 Task: Look for products in the category "Homeopathic Care" from Historical Remedies only.
Action: Mouse moved to (325, 147)
Screenshot: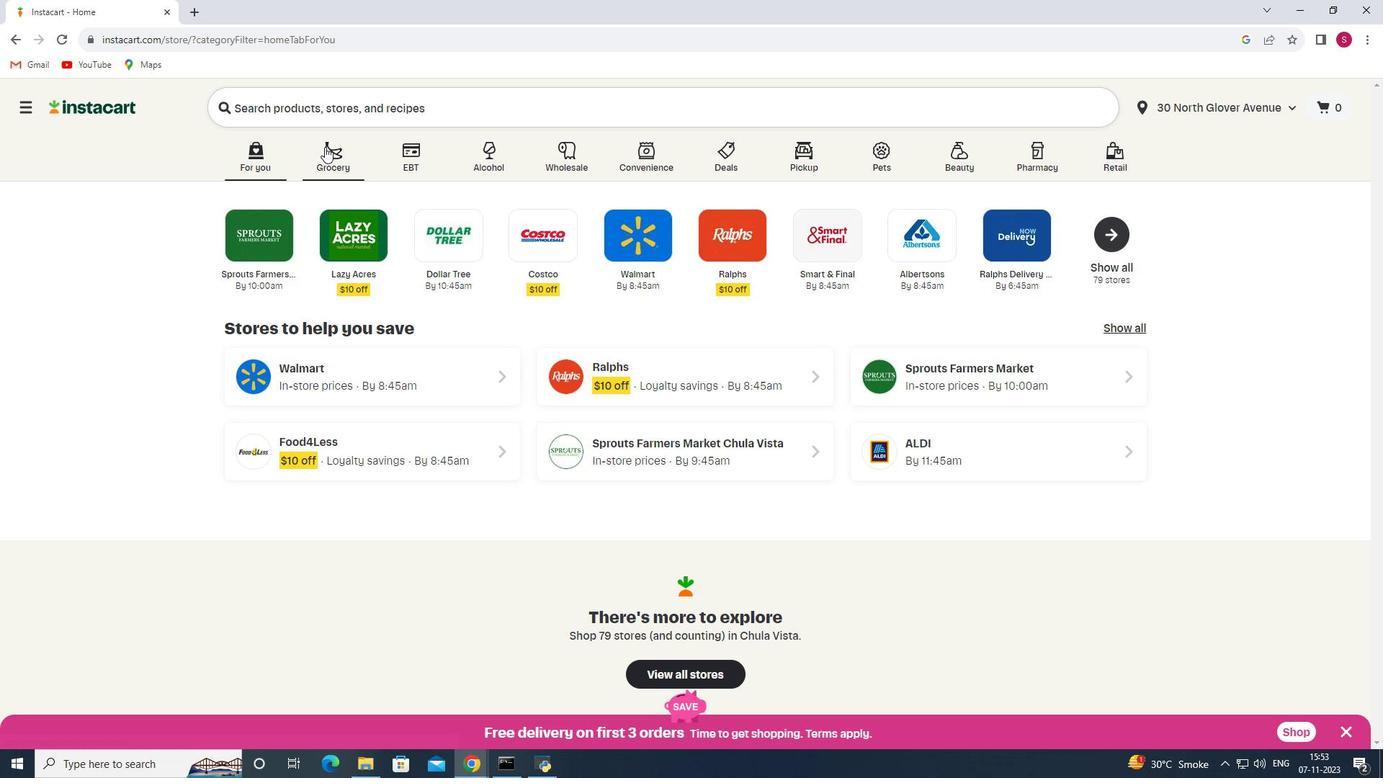 
Action: Mouse pressed left at (325, 147)
Screenshot: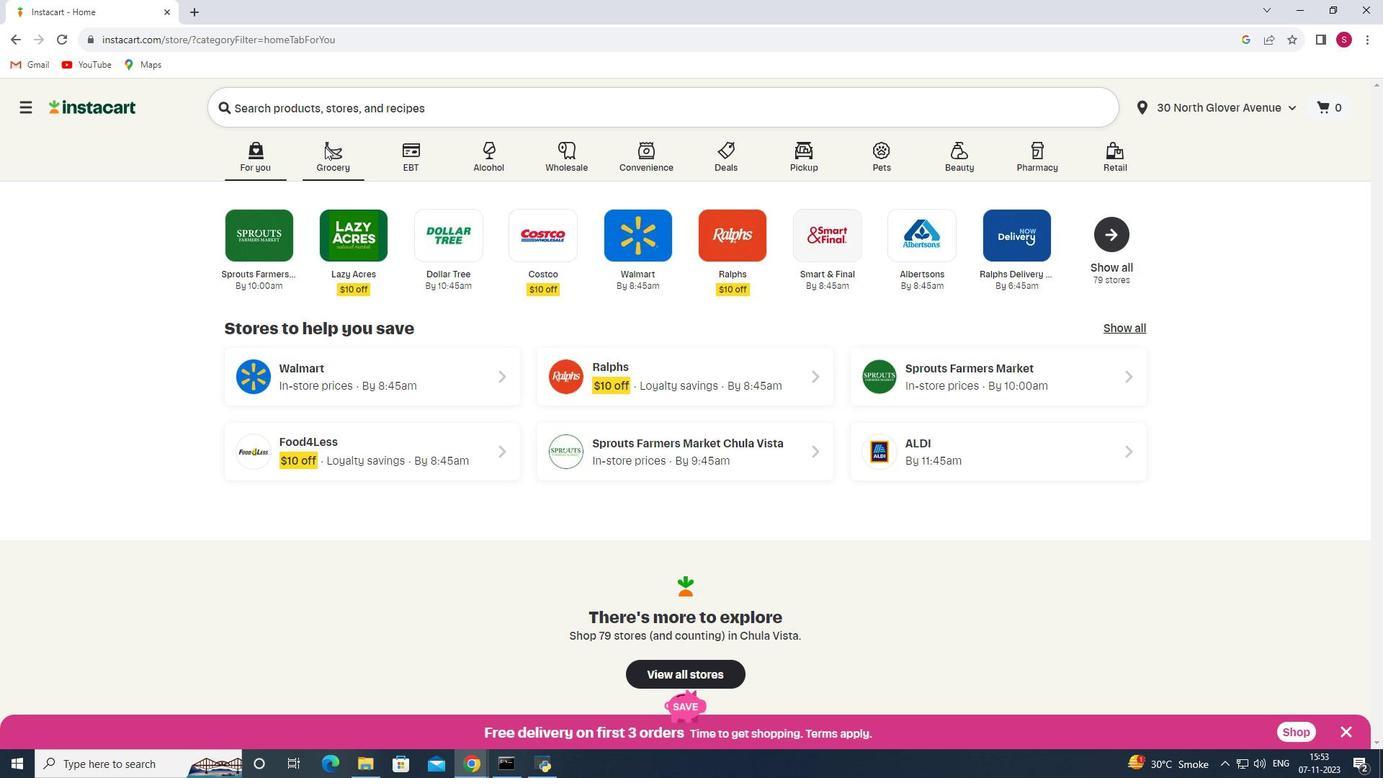 
Action: Mouse moved to (335, 409)
Screenshot: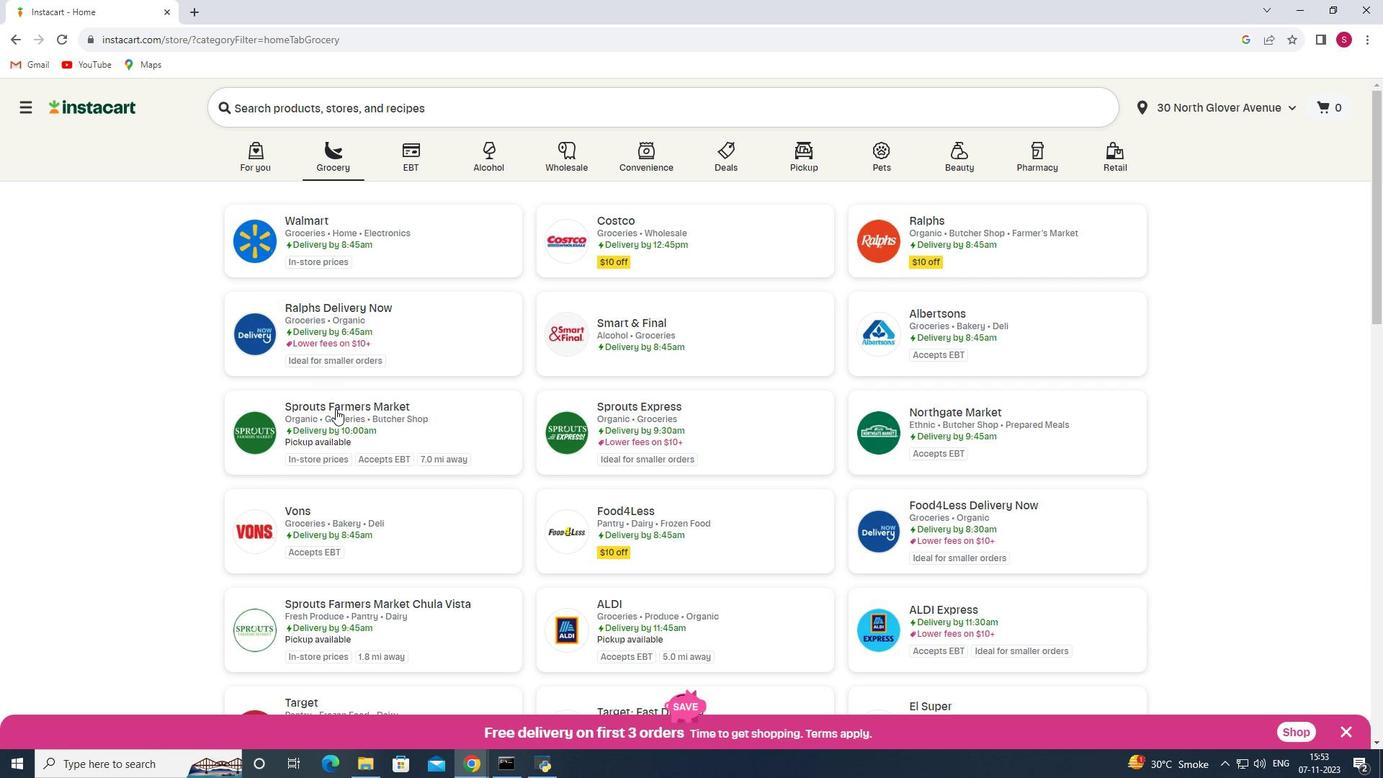 
Action: Mouse pressed left at (335, 409)
Screenshot: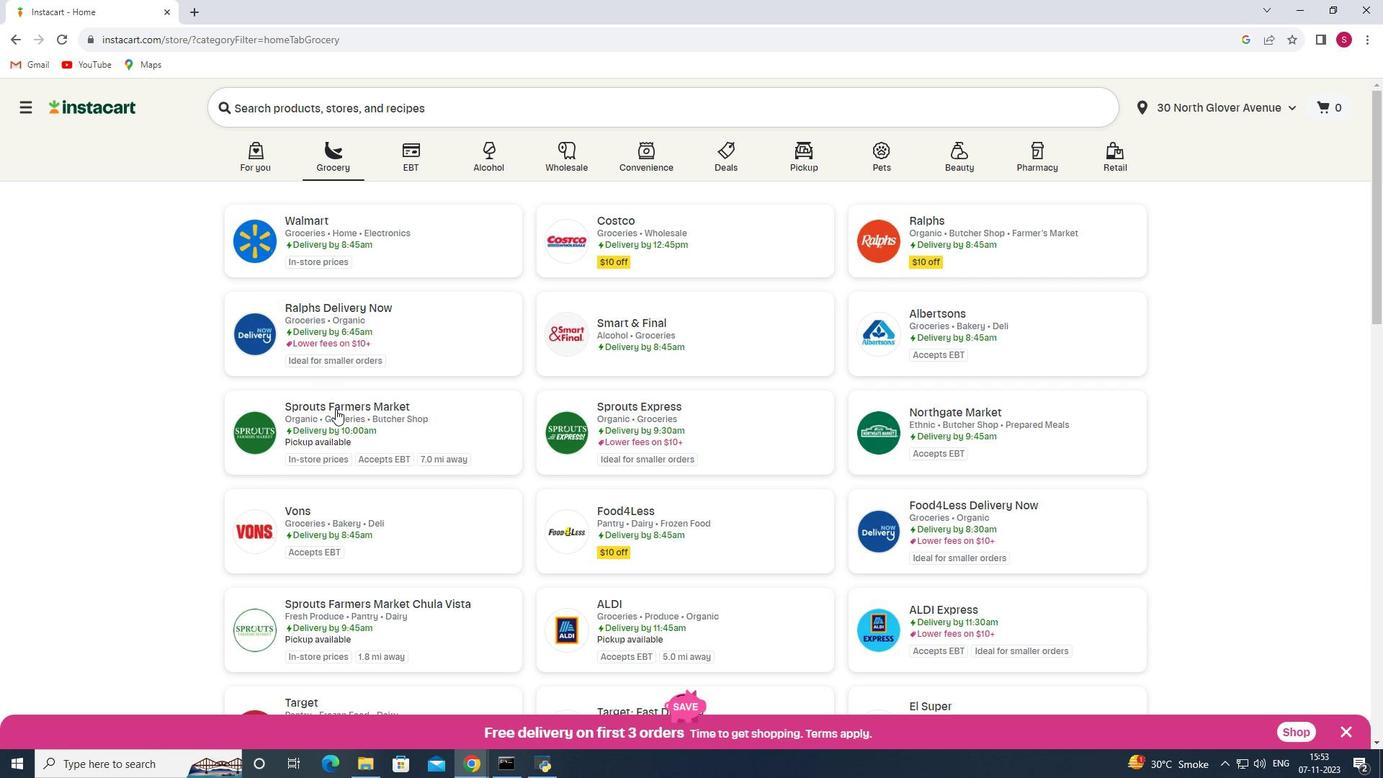 
Action: Mouse moved to (143, 424)
Screenshot: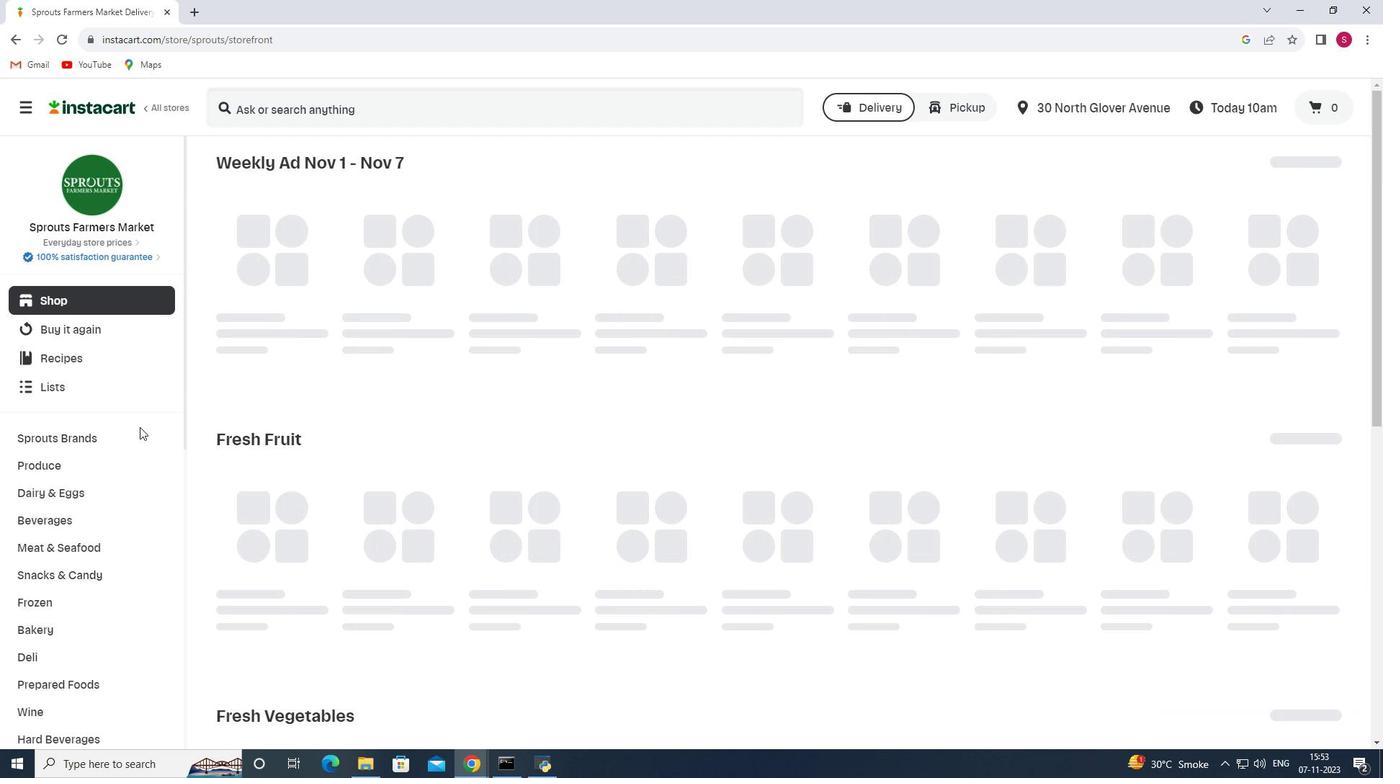 
Action: Mouse scrolled (143, 423) with delta (0, 0)
Screenshot: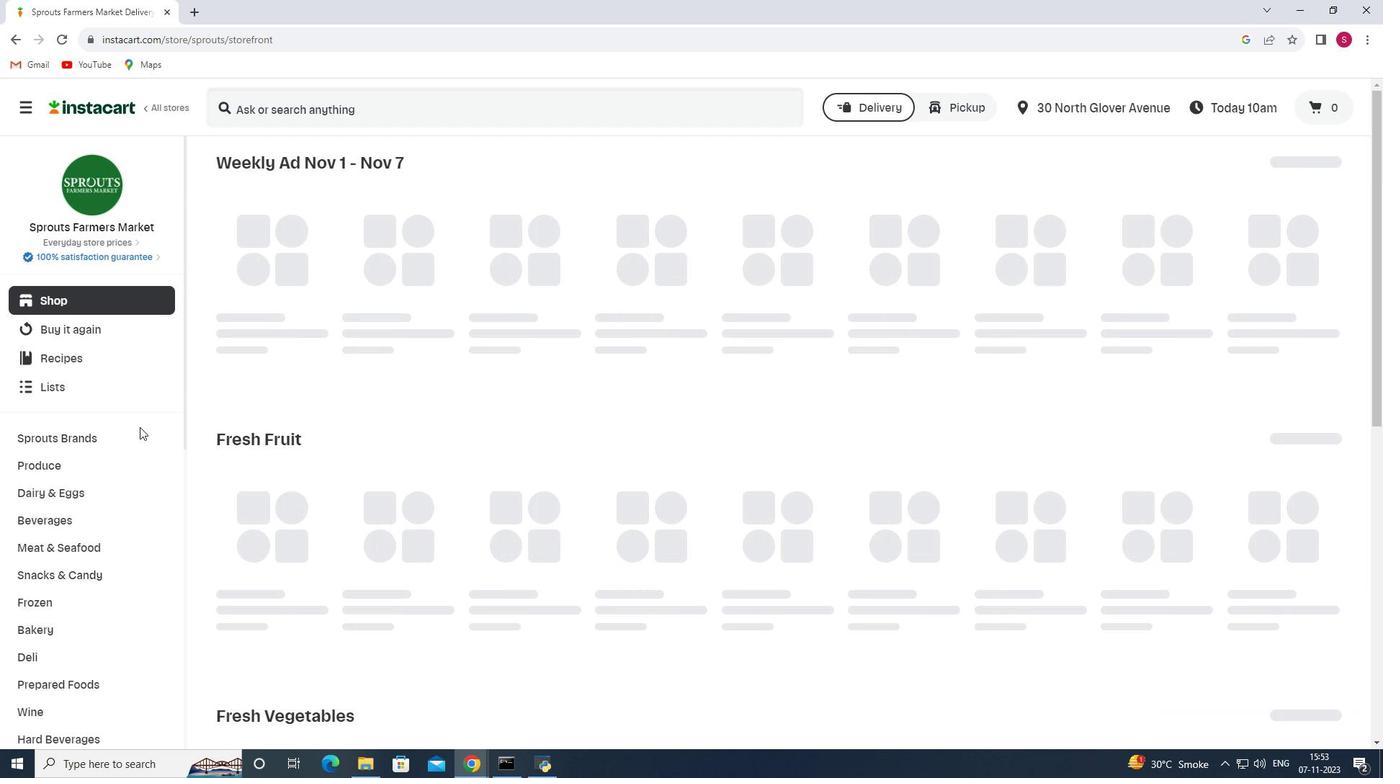 
Action: Mouse moved to (140, 427)
Screenshot: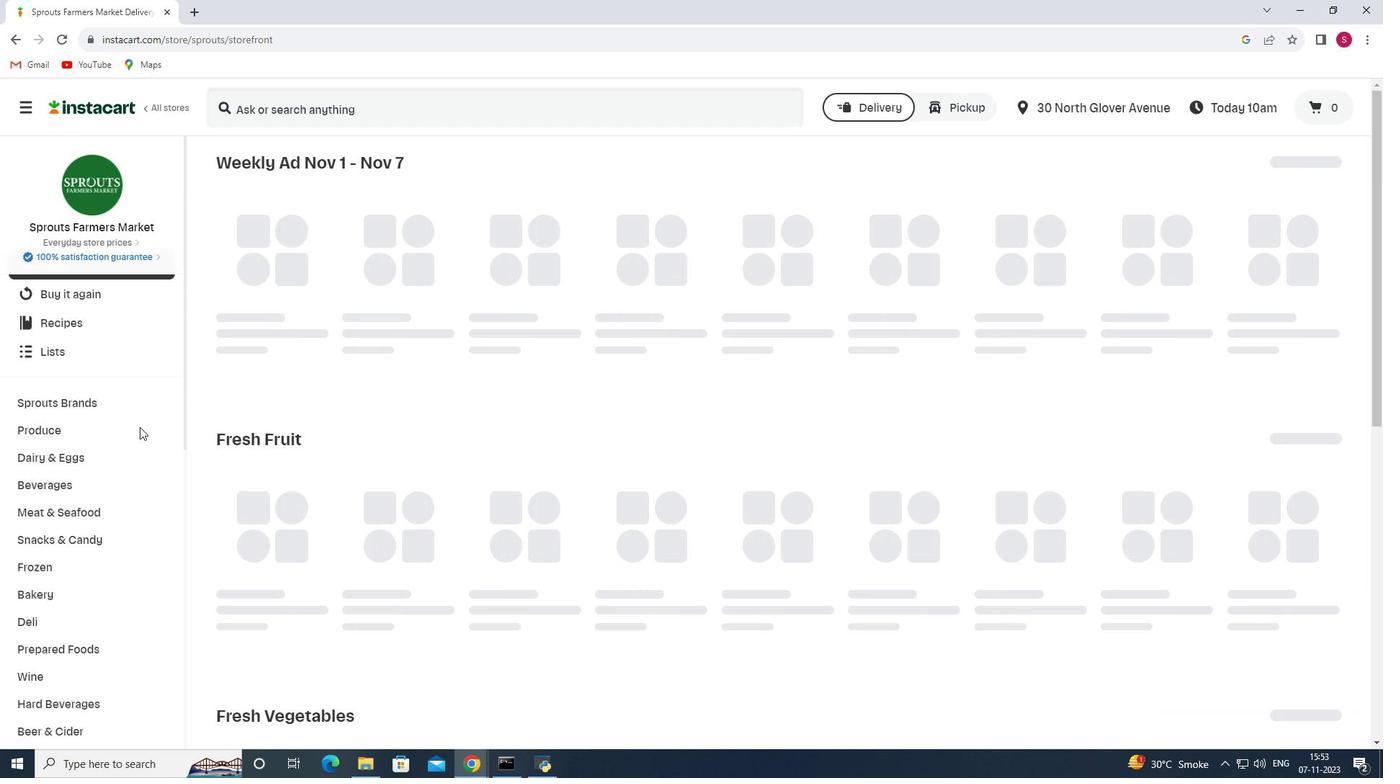 
Action: Mouse scrolled (140, 426) with delta (0, 0)
Screenshot: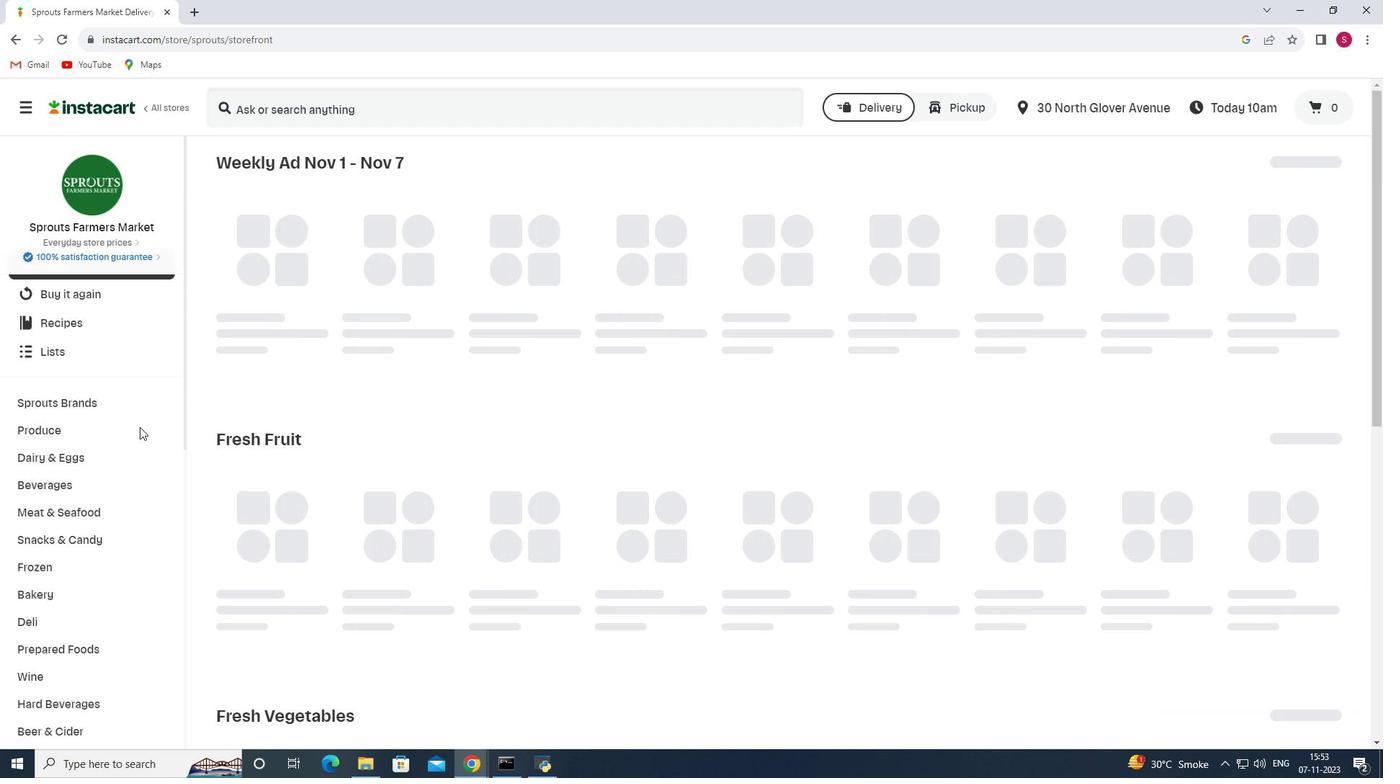 
Action: Mouse moved to (139, 427)
Screenshot: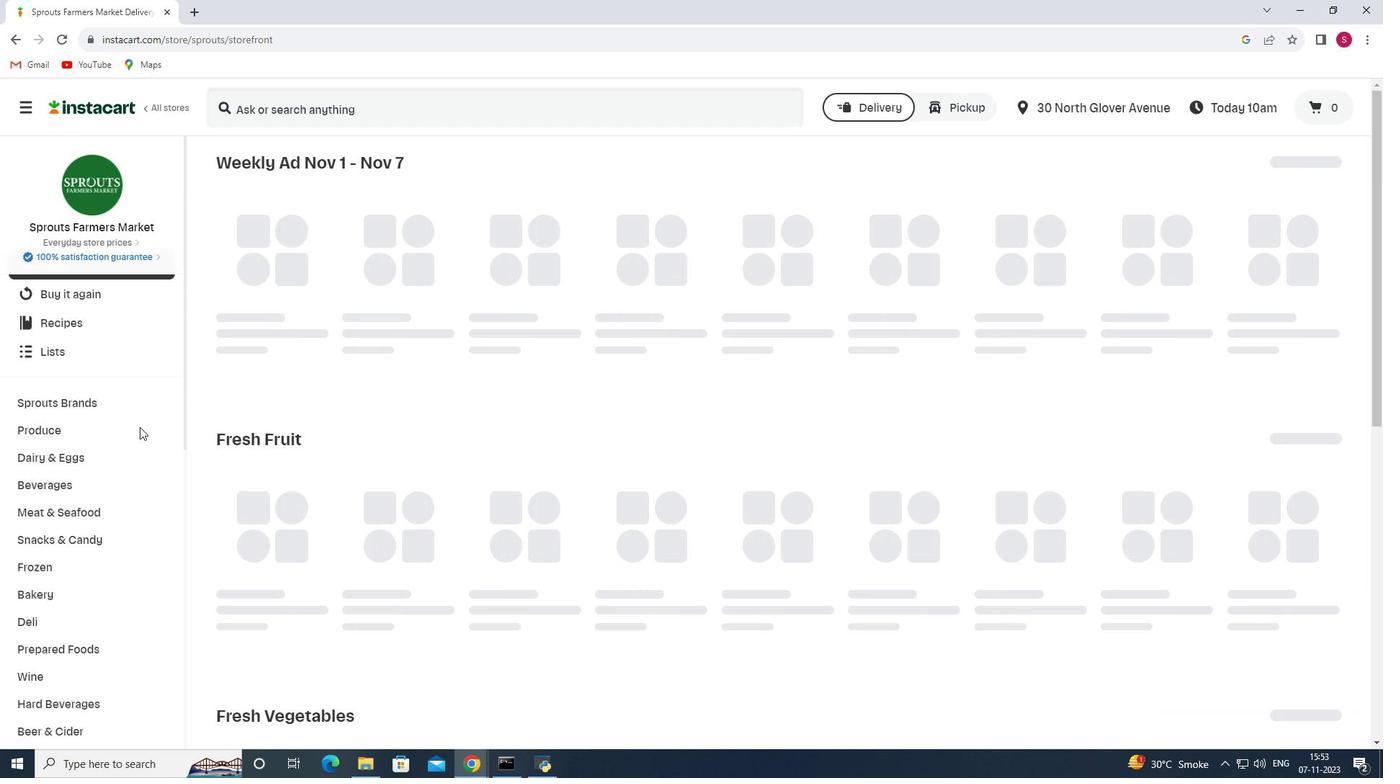 
Action: Mouse scrolled (139, 426) with delta (0, 0)
Screenshot: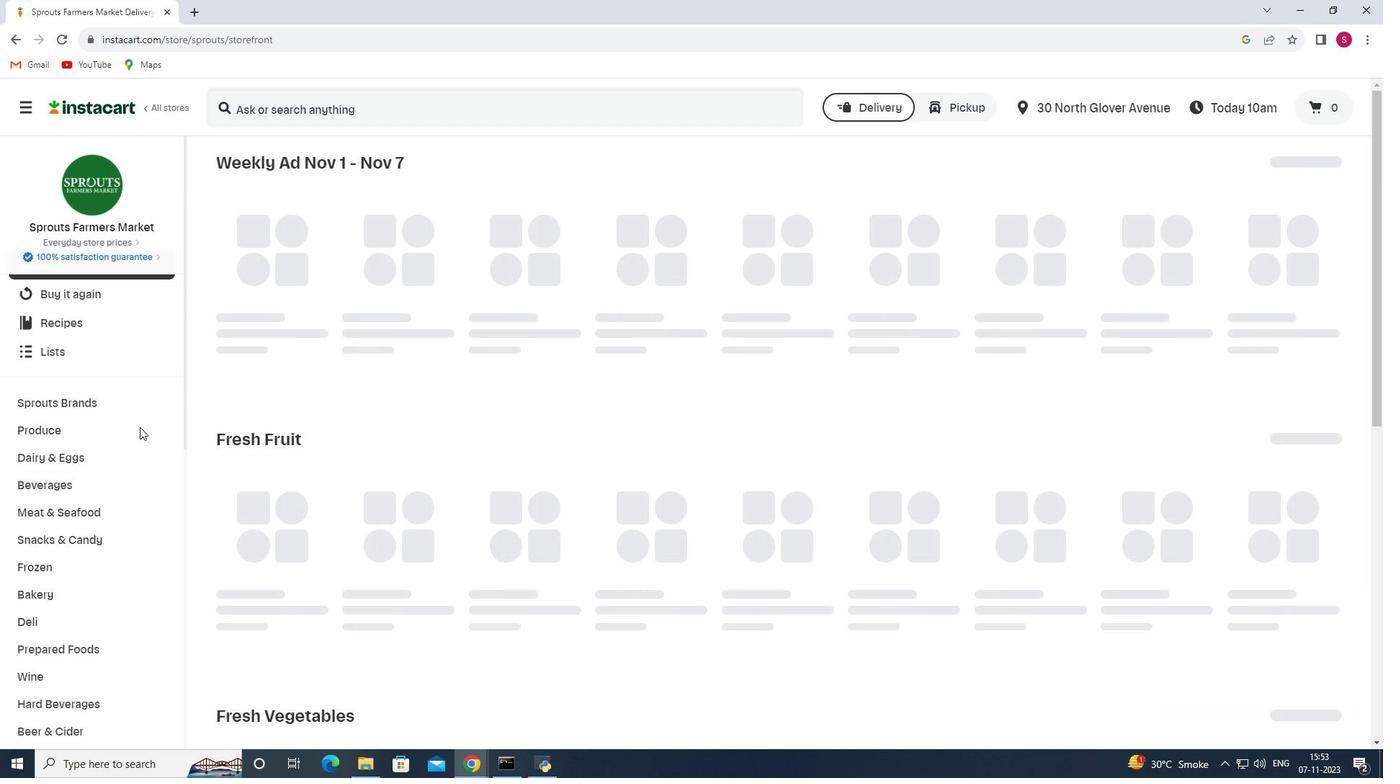 
Action: Mouse moved to (139, 425)
Screenshot: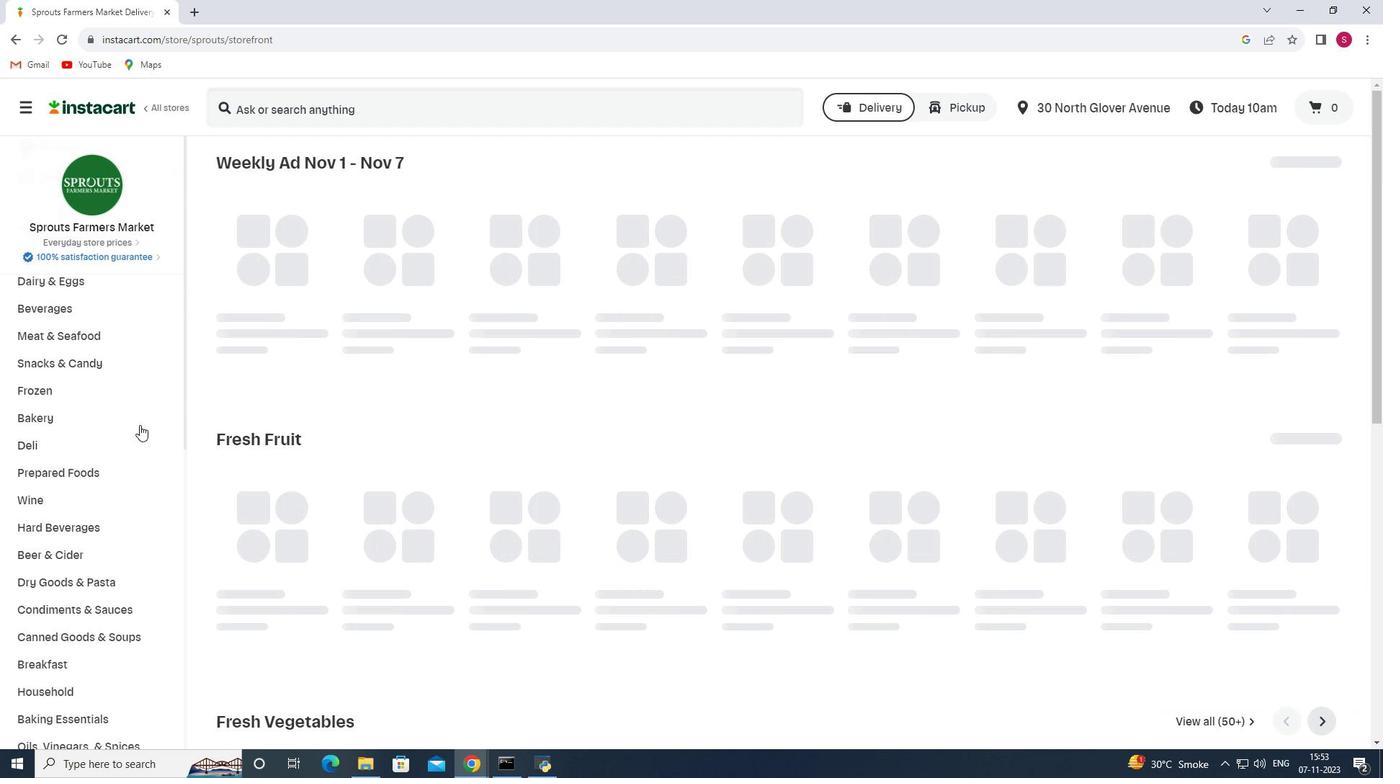 
Action: Mouse scrolled (139, 424) with delta (0, 0)
Screenshot: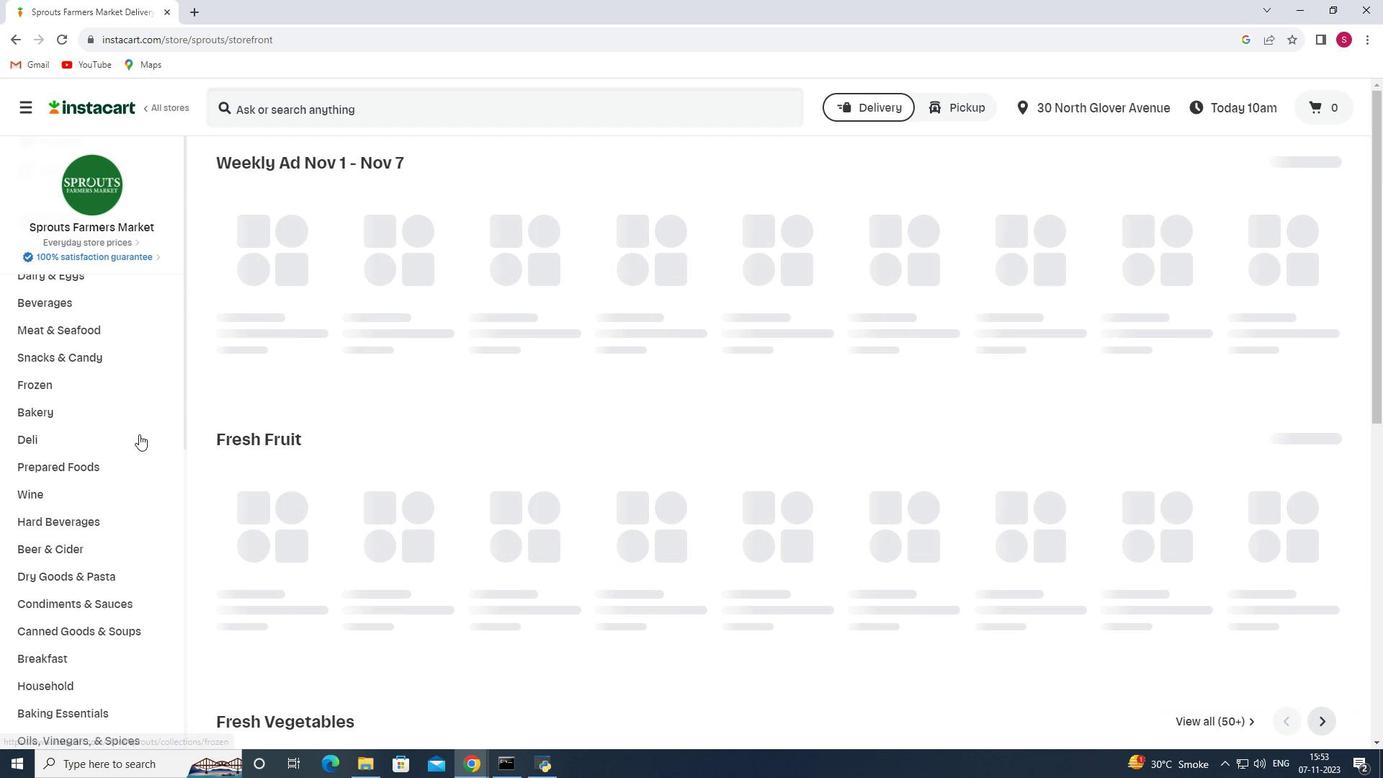 
Action: Mouse moved to (139, 426)
Screenshot: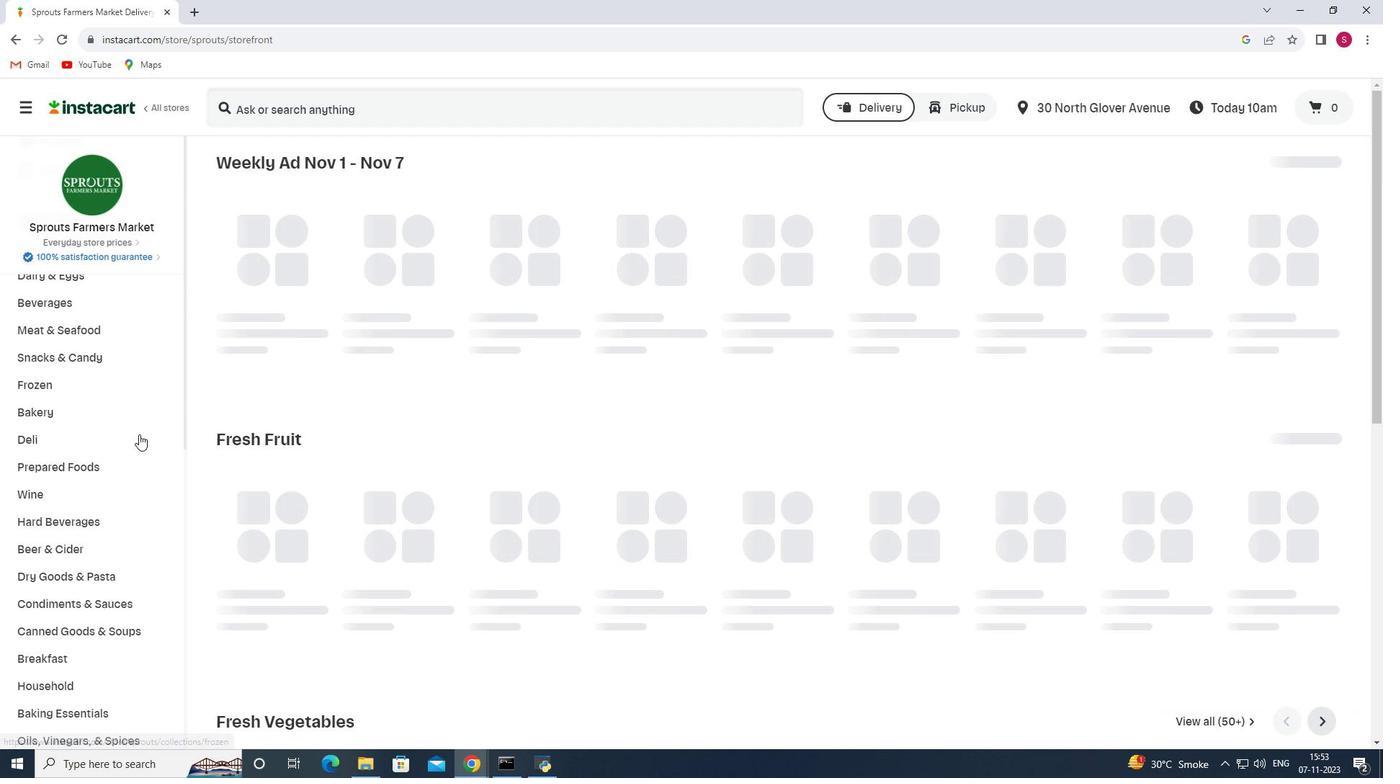 
Action: Mouse scrolled (139, 425) with delta (0, 0)
Screenshot: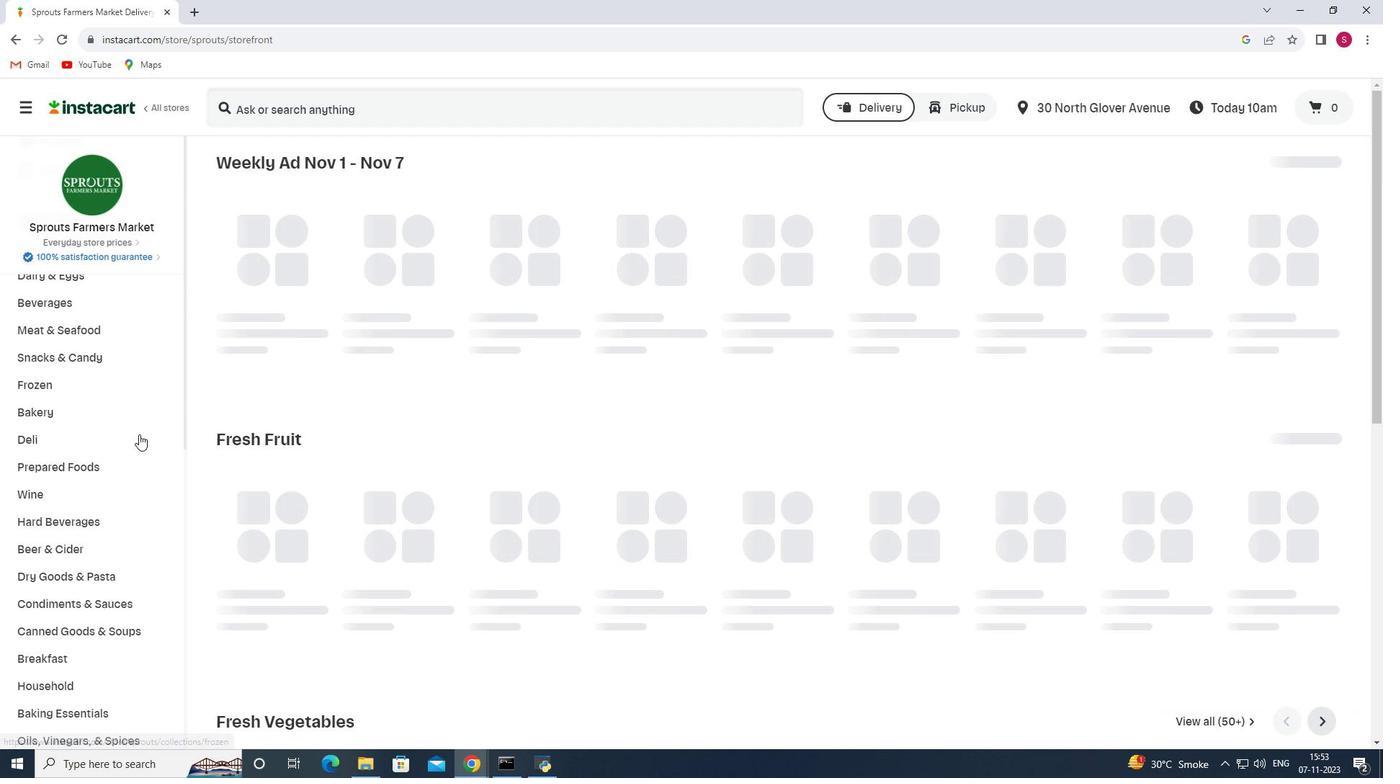 
Action: Mouse moved to (138, 435)
Screenshot: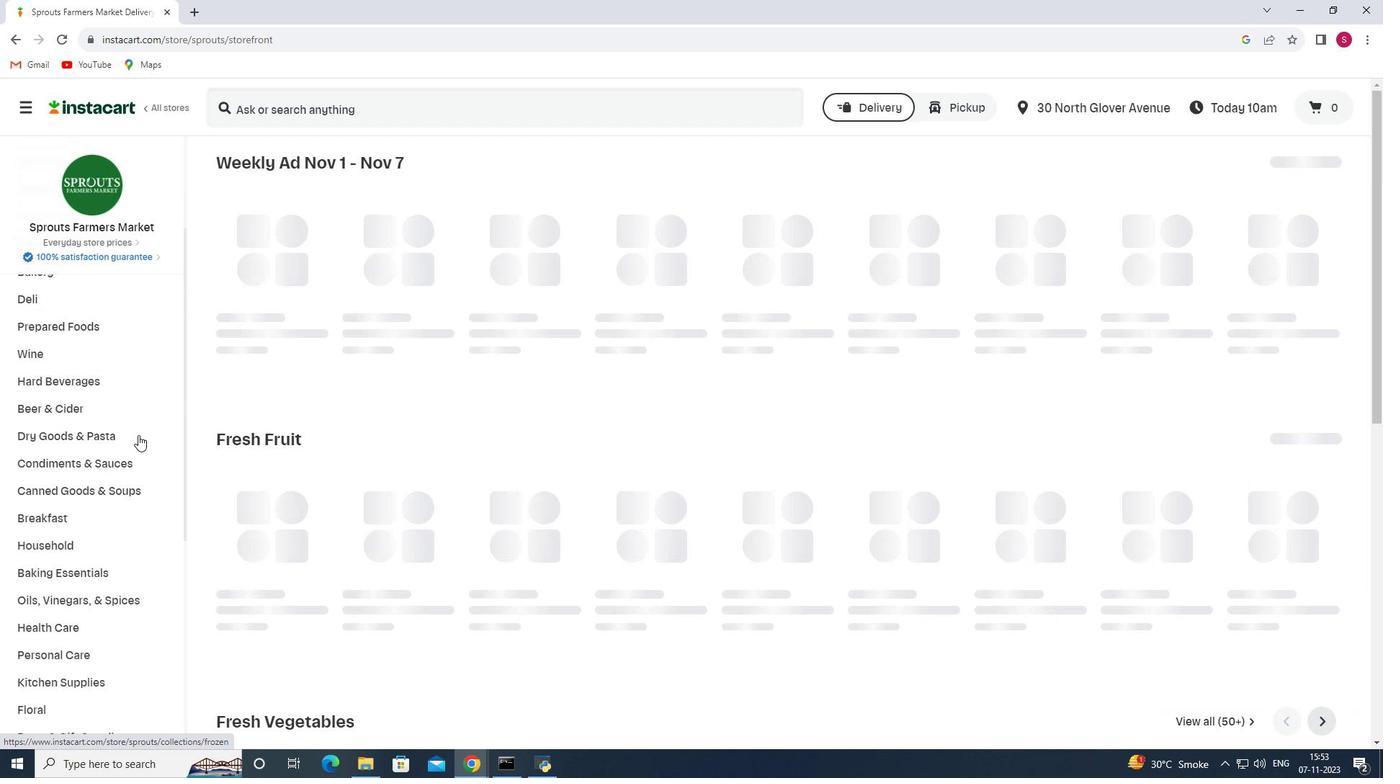
Action: Mouse scrolled (138, 434) with delta (0, 0)
Screenshot: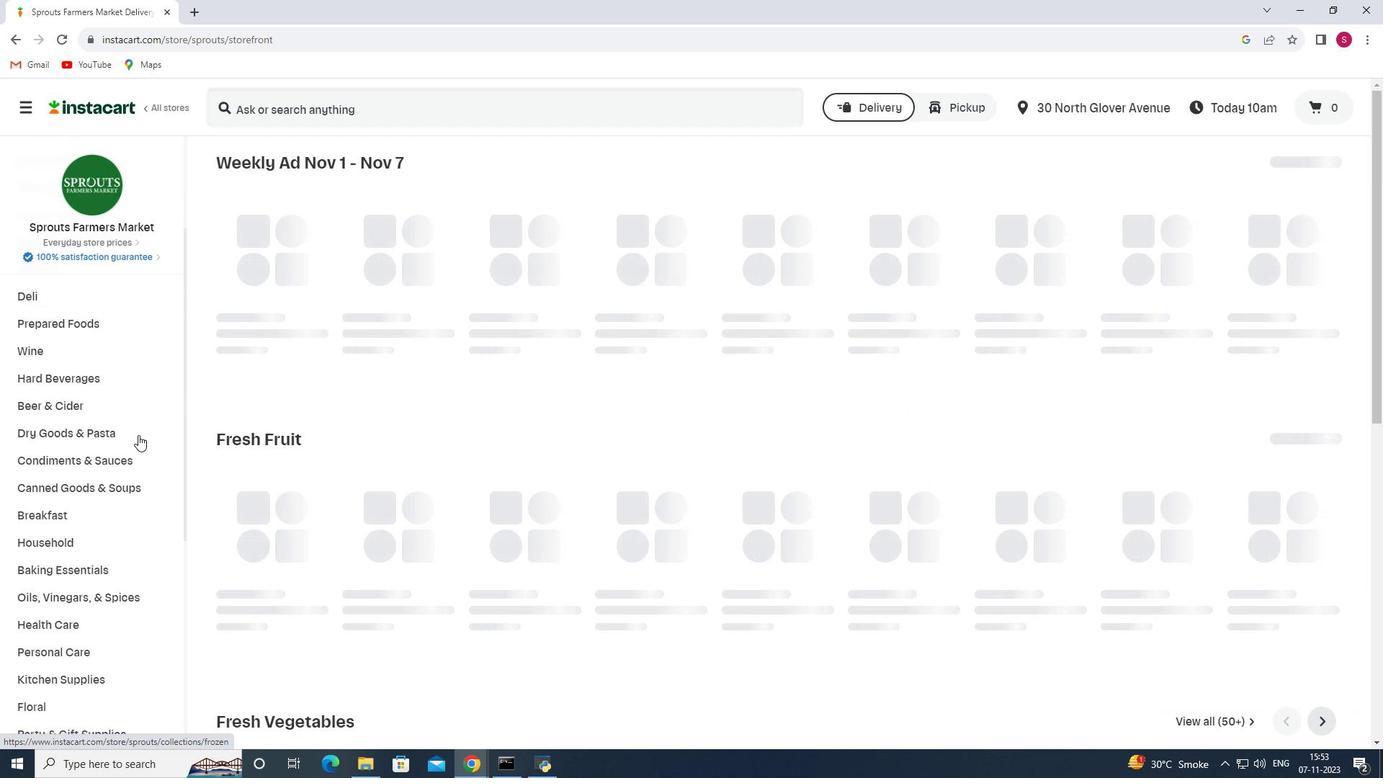 
Action: Mouse scrolled (138, 434) with delta (0, 0)
Screenshot: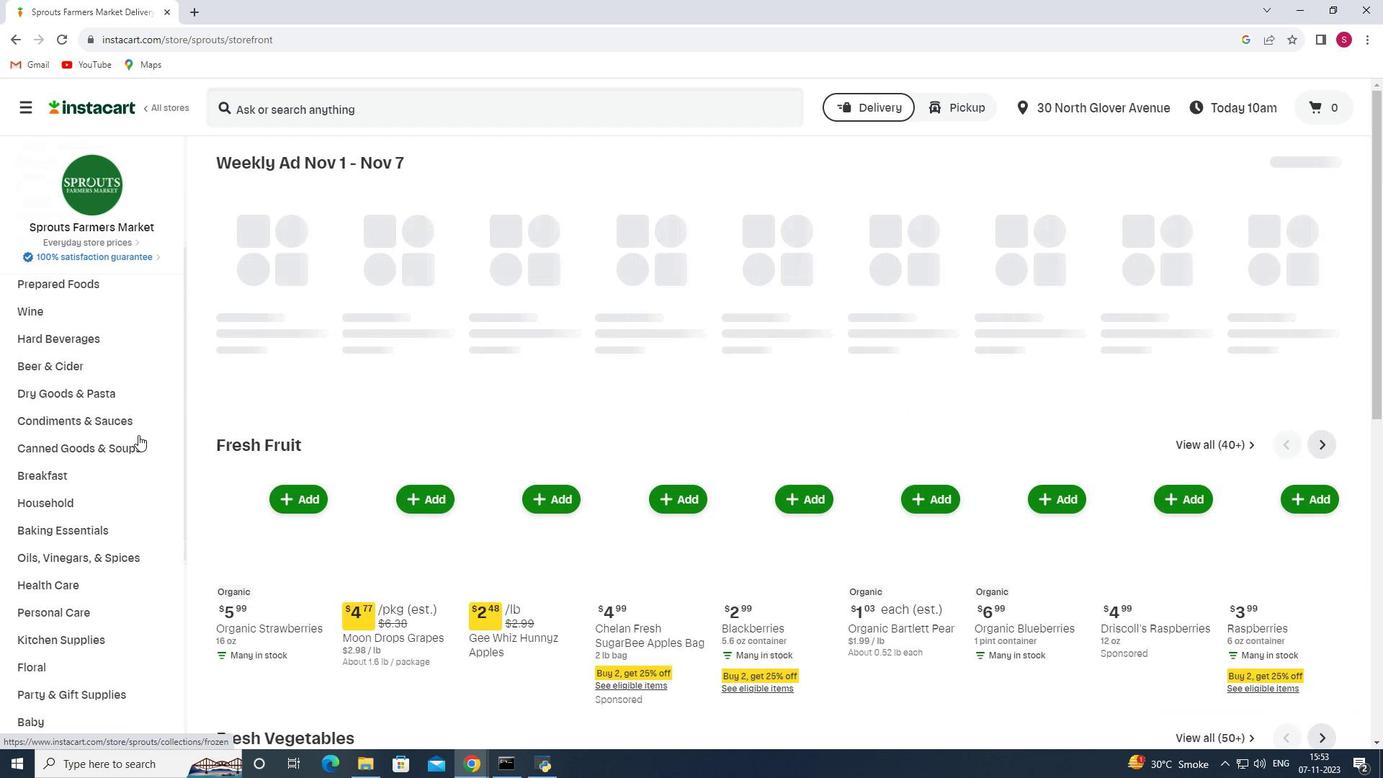 
Action: Mouse moved to (100, 470)
Screenshot: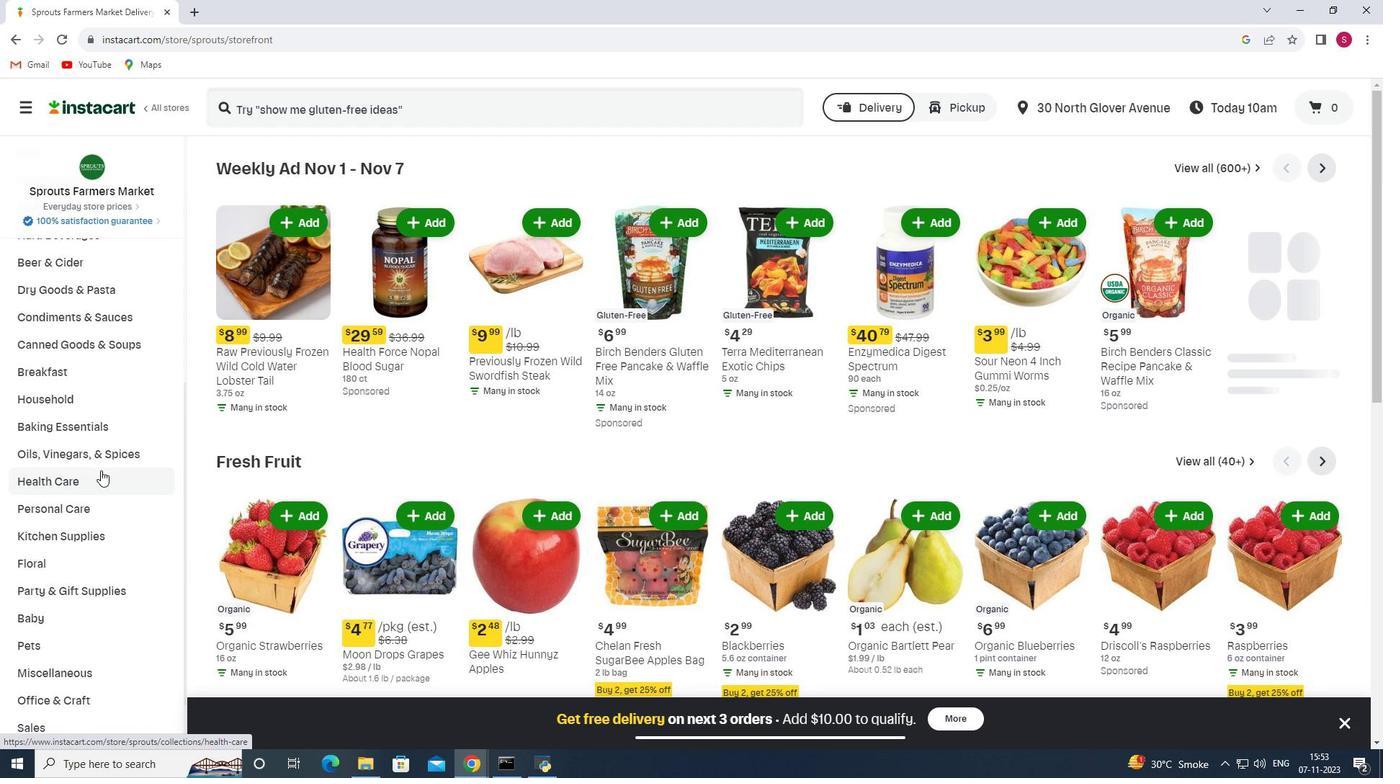 
Action: Mouse pressed left at (100, 470)
Screenshot: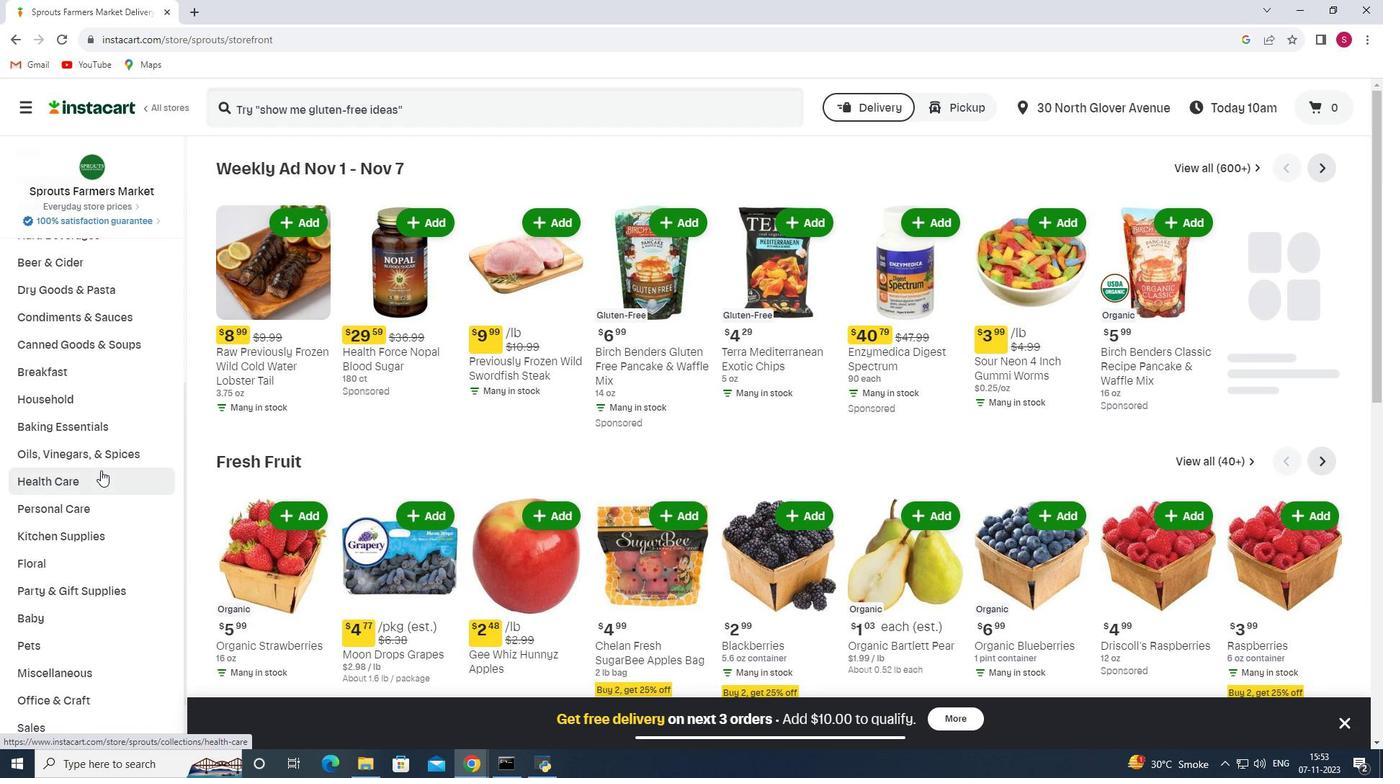 
Action: Mouse moved to (525, 206)
Screenshot: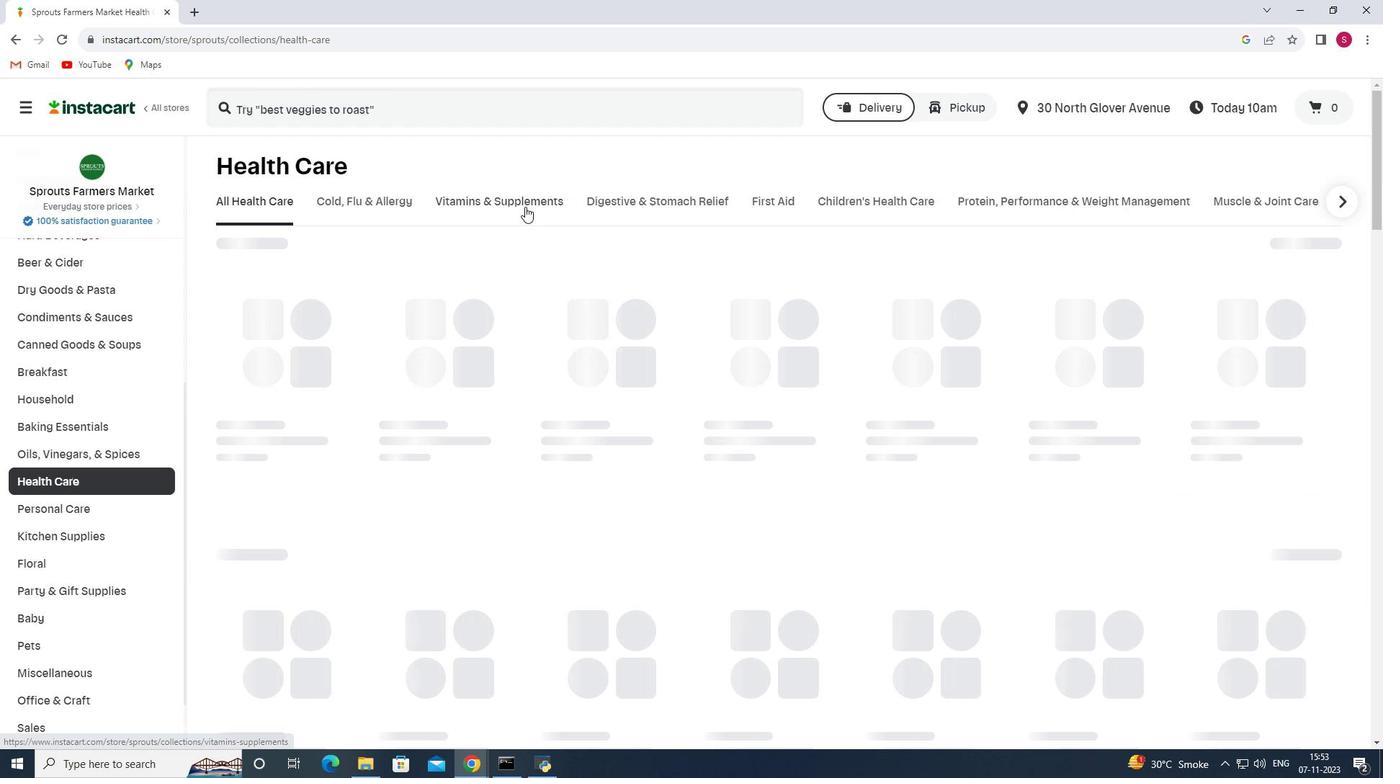 
Action: Mouse pressed left at (525, 206)
Screenshot: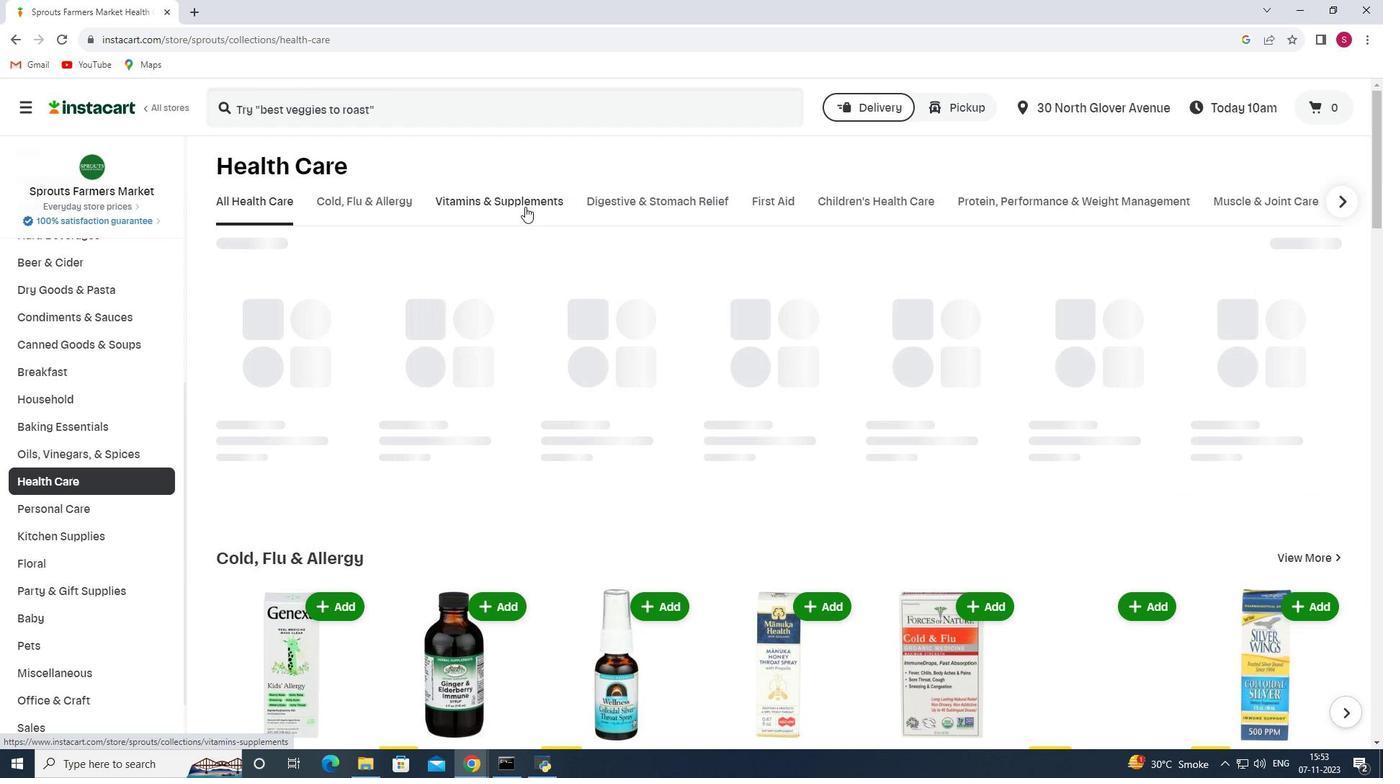 
Action: Mouse moved to (1145, 255)
Screenshot: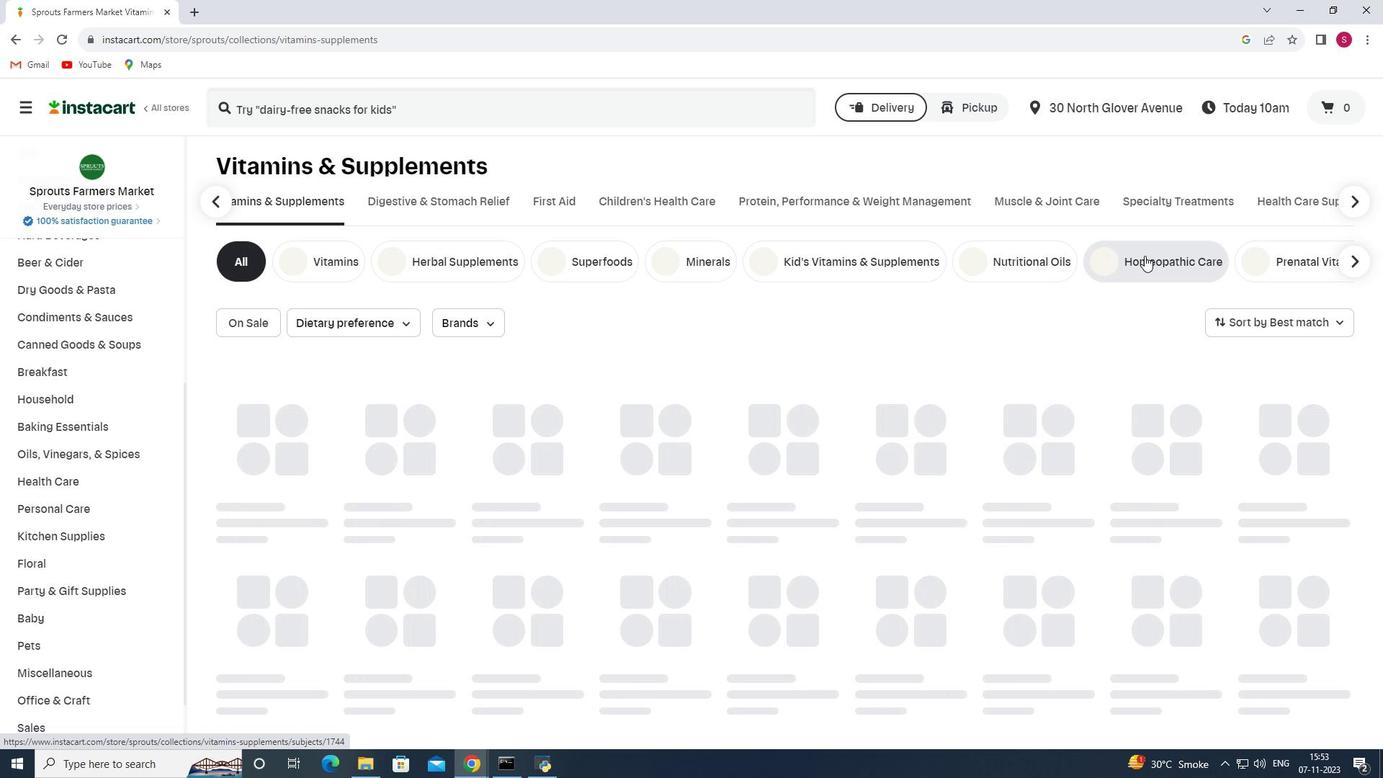 
Action: Mouse pressed left at (1145, 255)
Screenshot: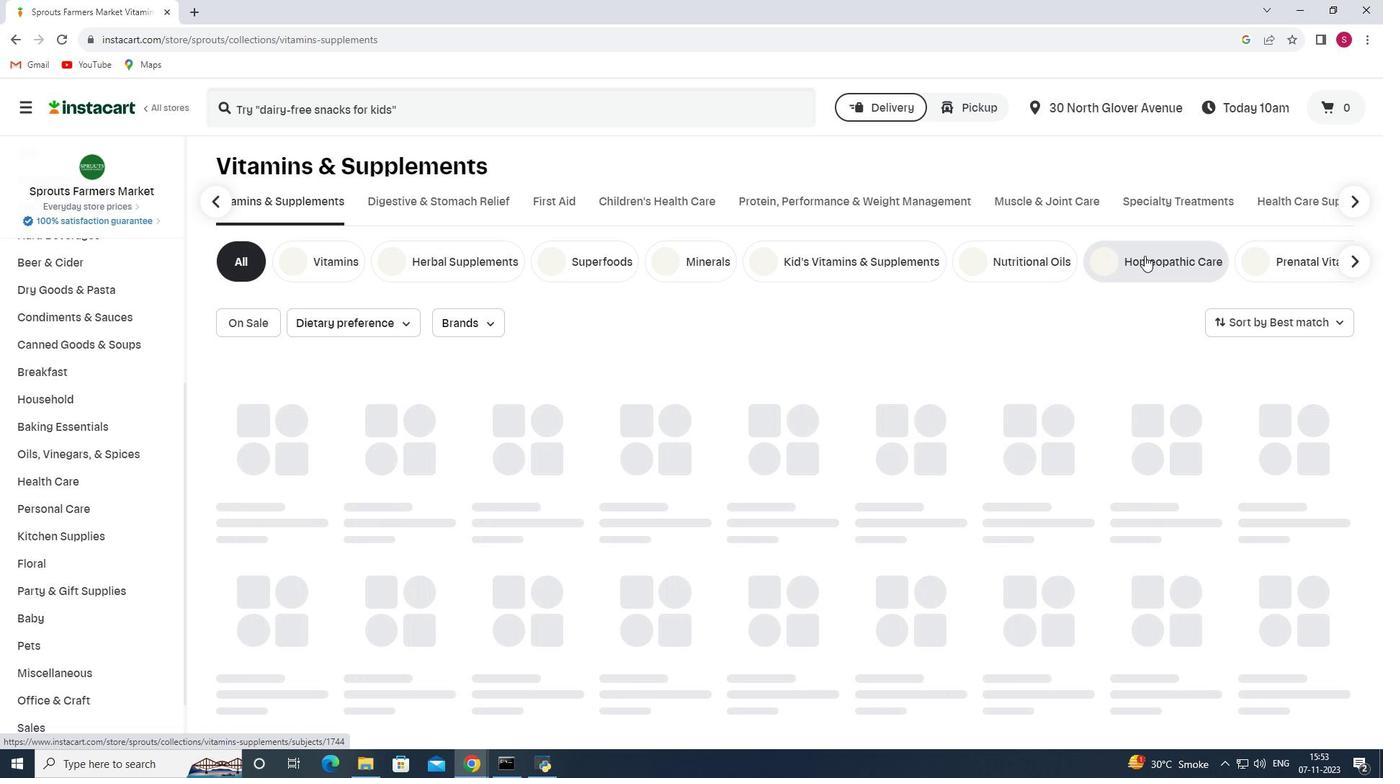 
Action: Mouse moved to (353, 332)
Screenshot: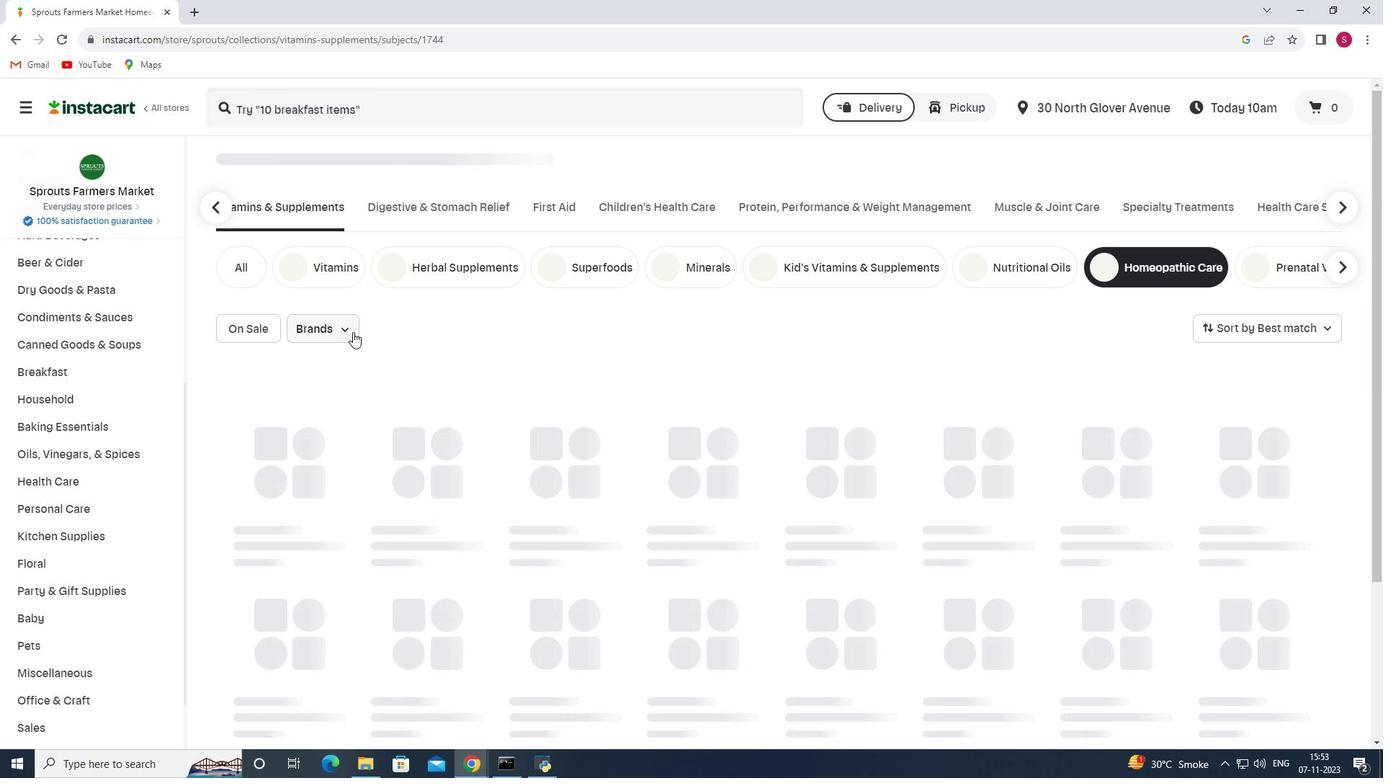 
Action: Mouse pressed left at (353, 332)
Screenshot: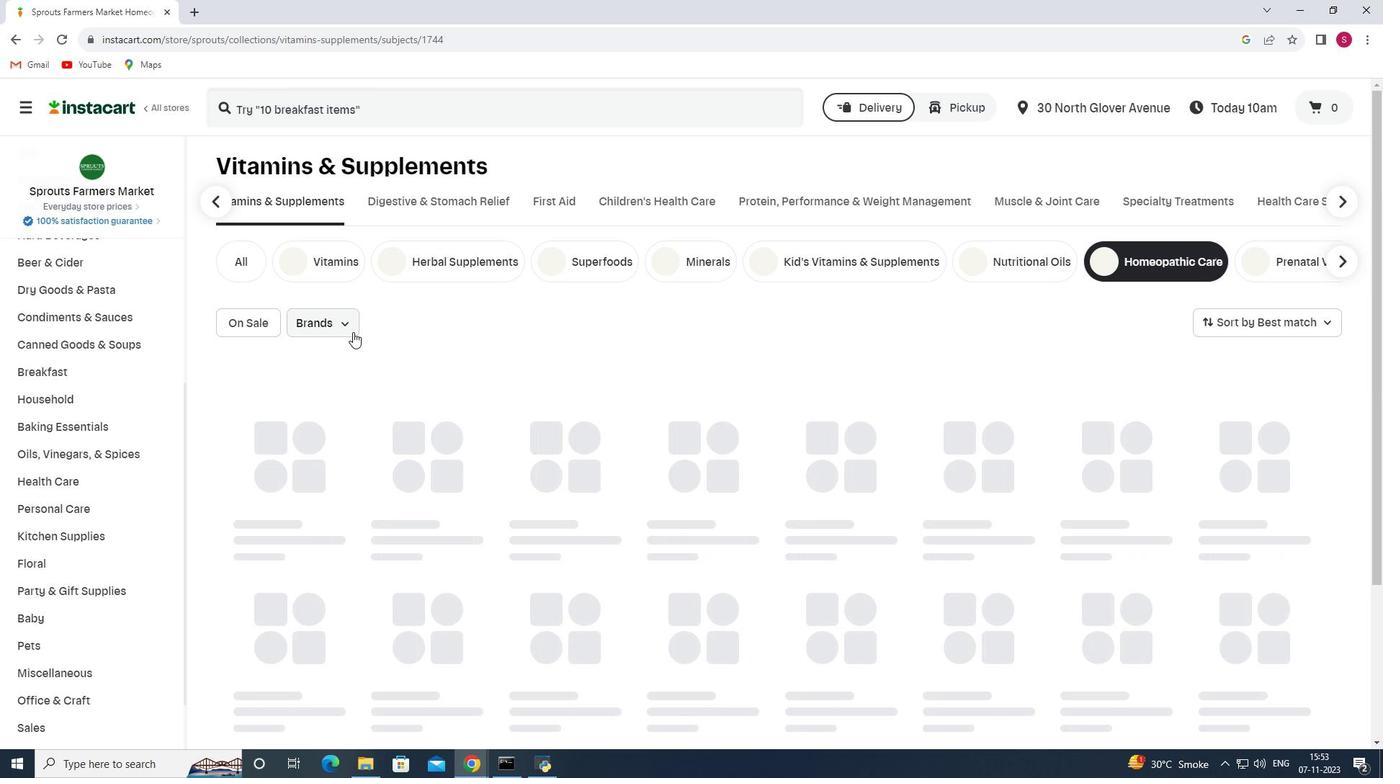
Action: Mouse moved to (376, 358)
Screenshot: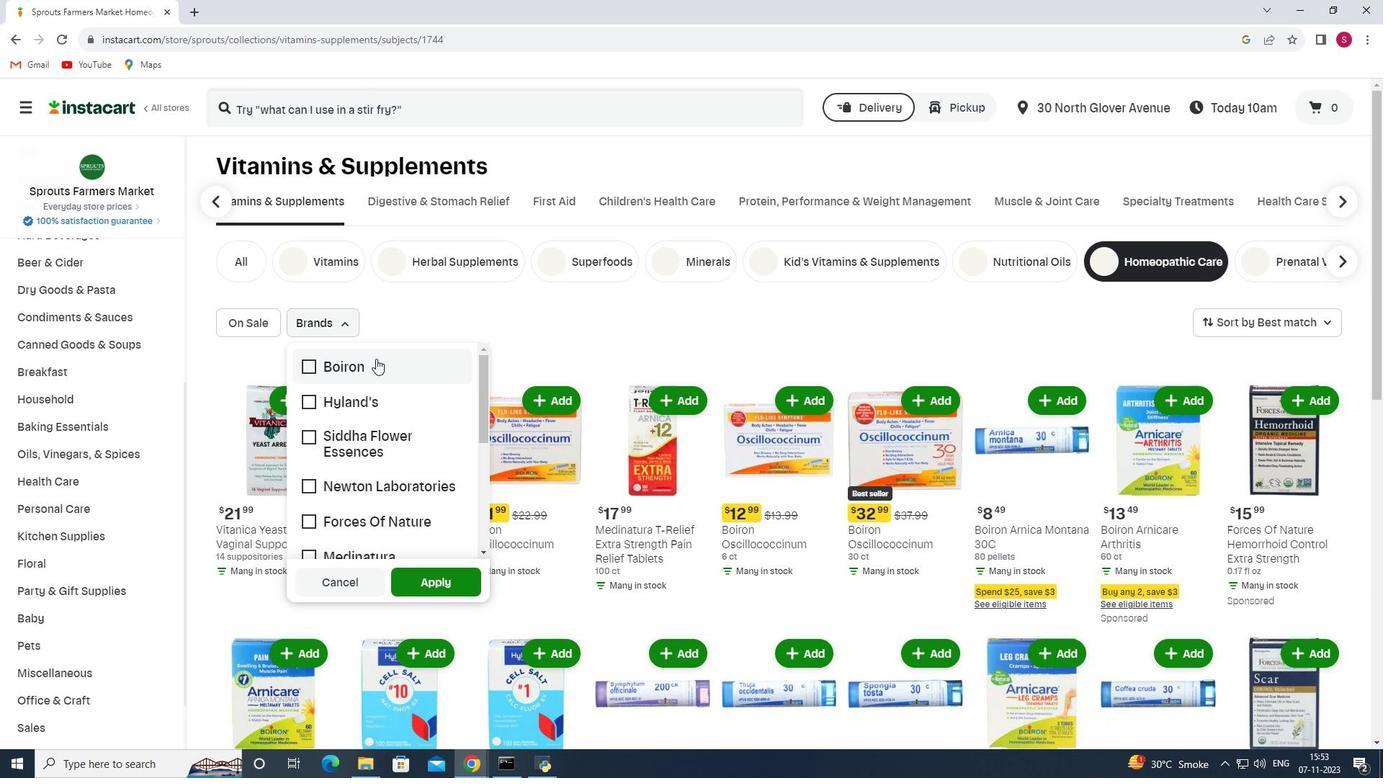 
Action: Mouse scrolled (376, 358) with delta (0, 0)
Screenshot: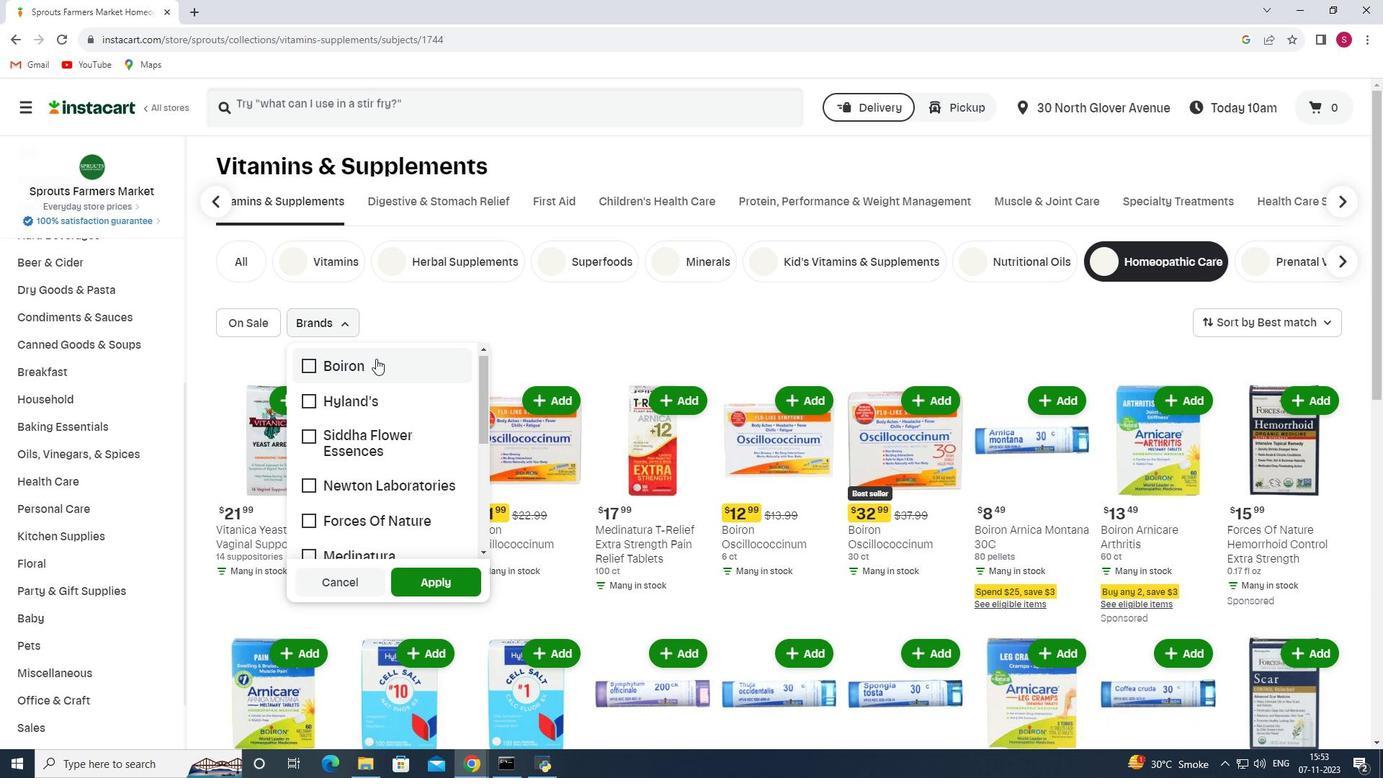 
Action: Mouse scrolled (376, 358) with delta (0, 0)
Screenshot: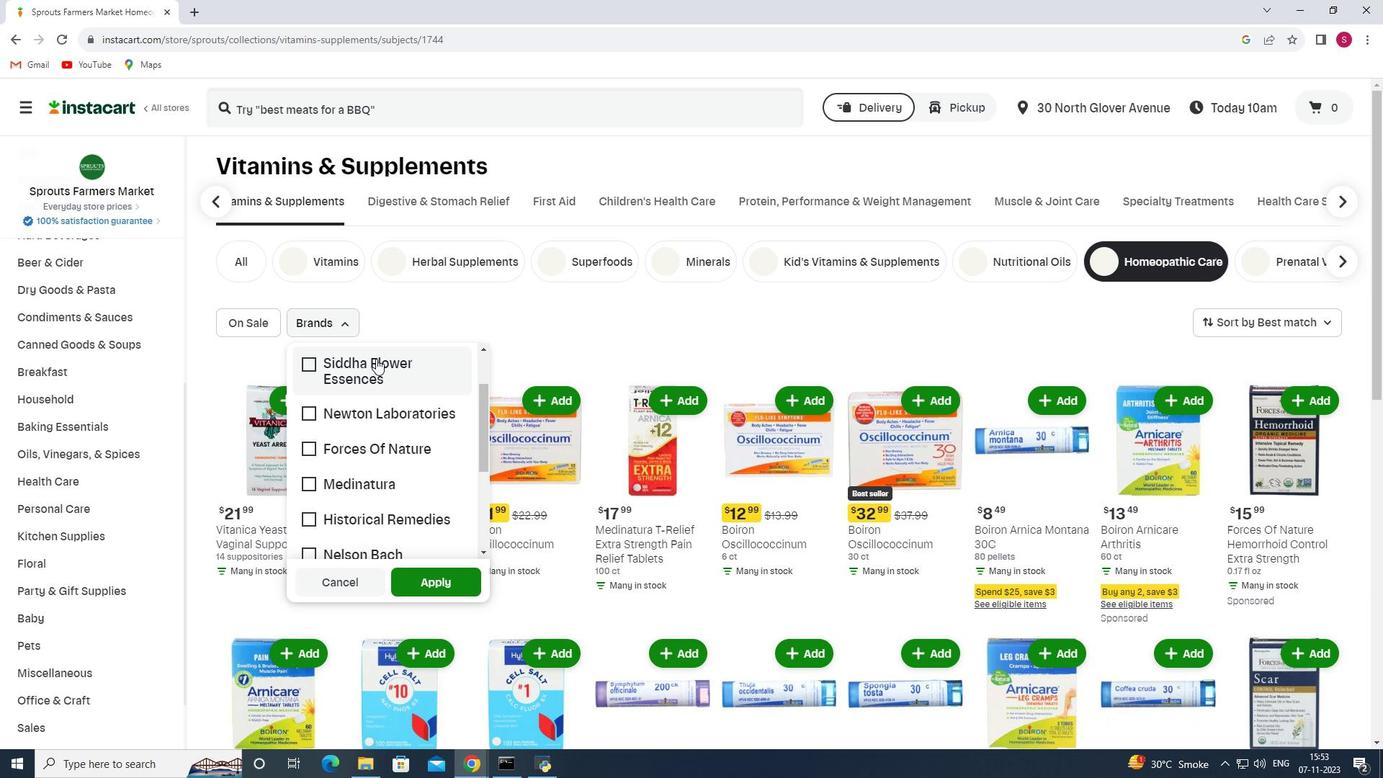 
Action: Mouse moved to (315, 440)
Screenshot: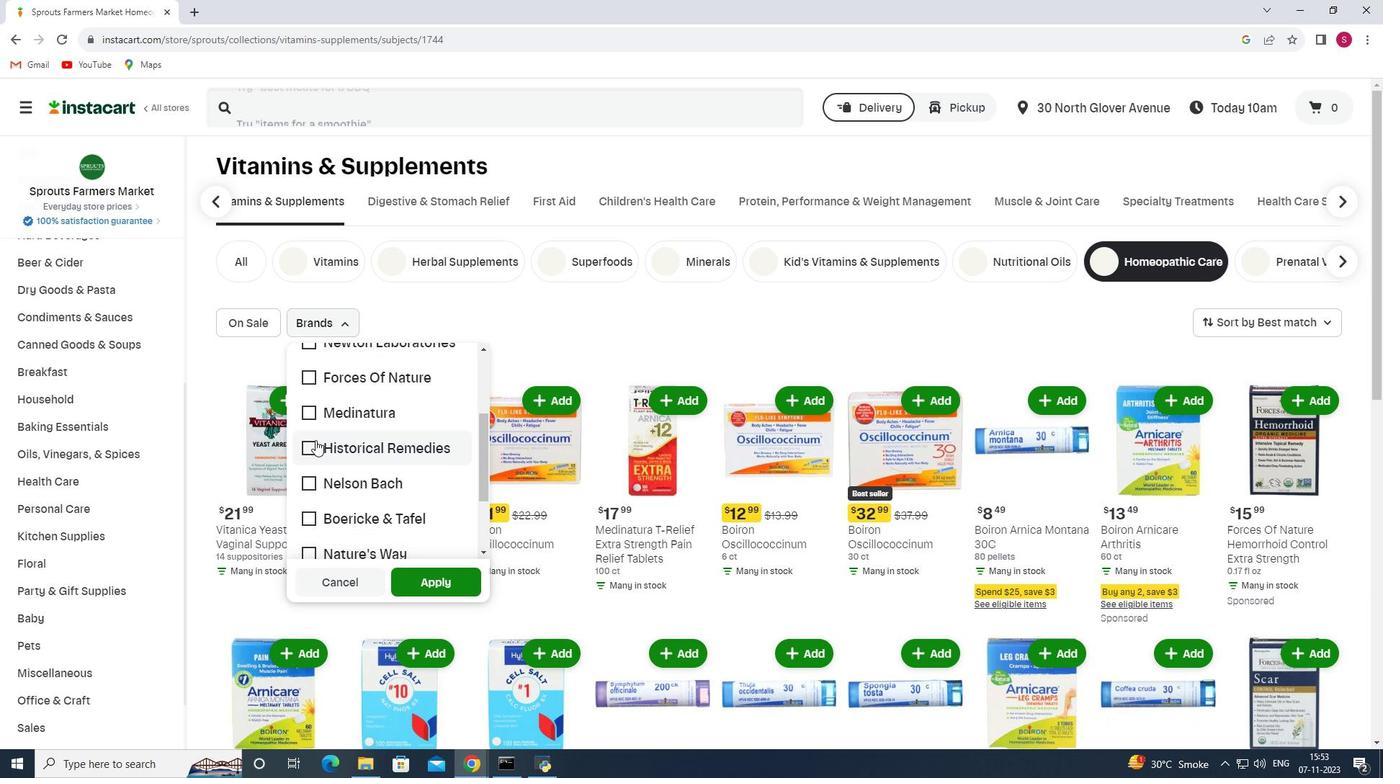 
Action: Mouse pressed left at (315, 440)
Screenshot: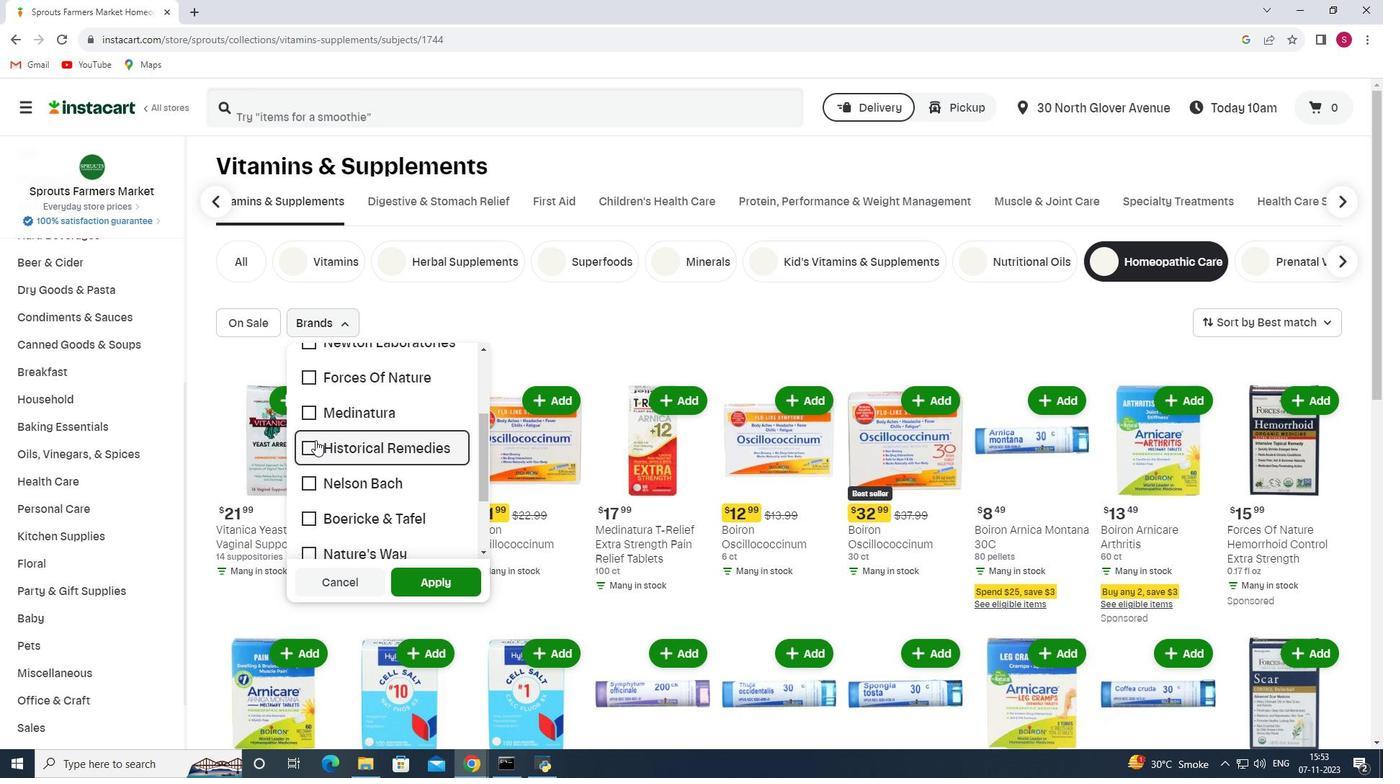 
Action: Mouse moved to (446, 581)
Screenshot: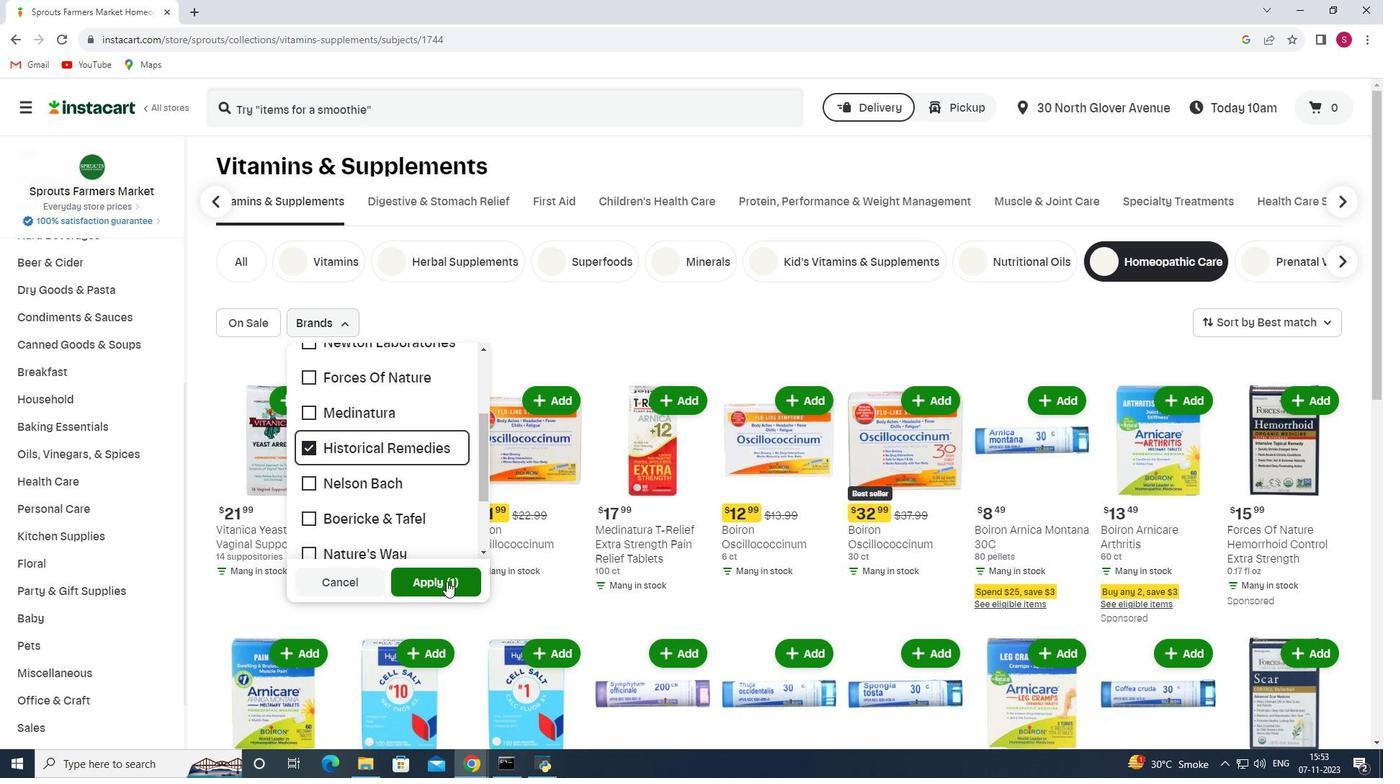 
Action: Mouse pressed left at (446, 581)
Screenshot: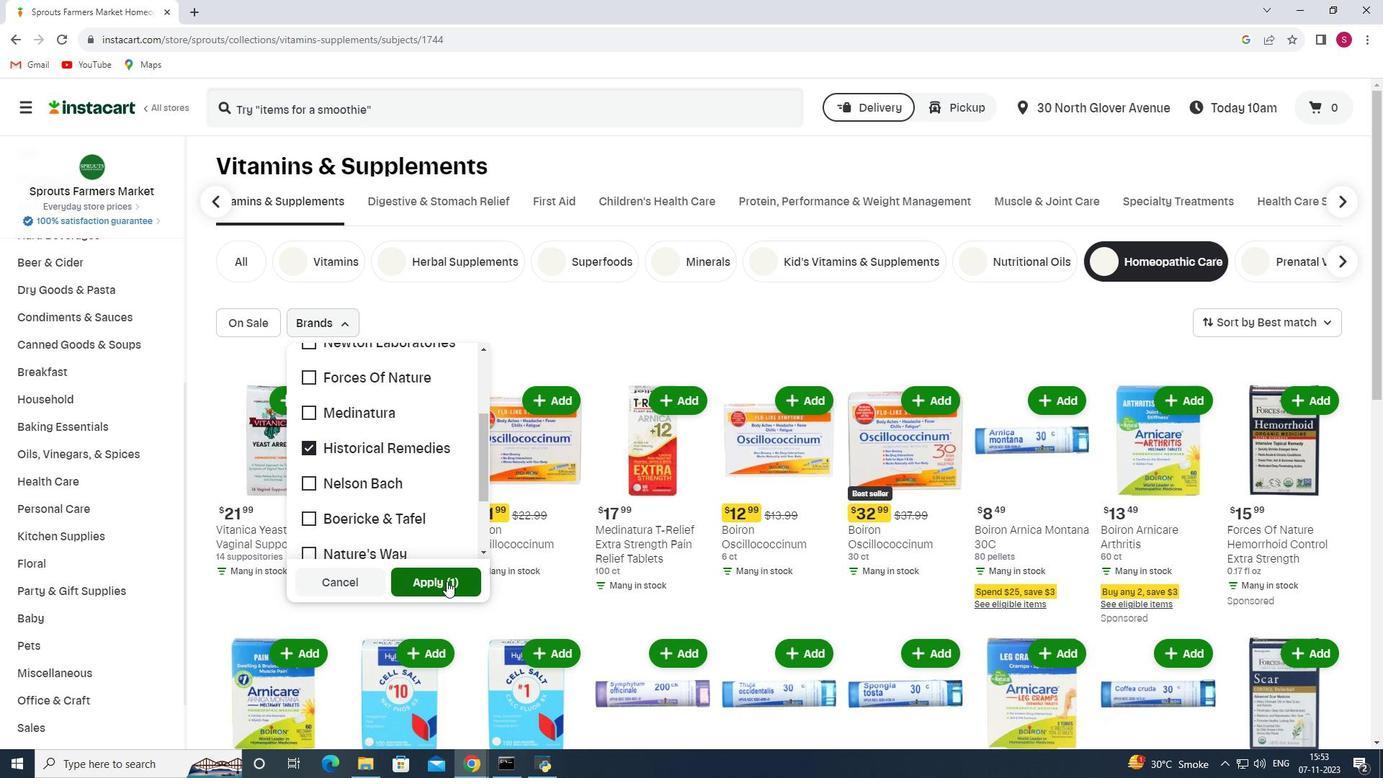 
Action: Mouse moved to (454, 580)
Screenshot: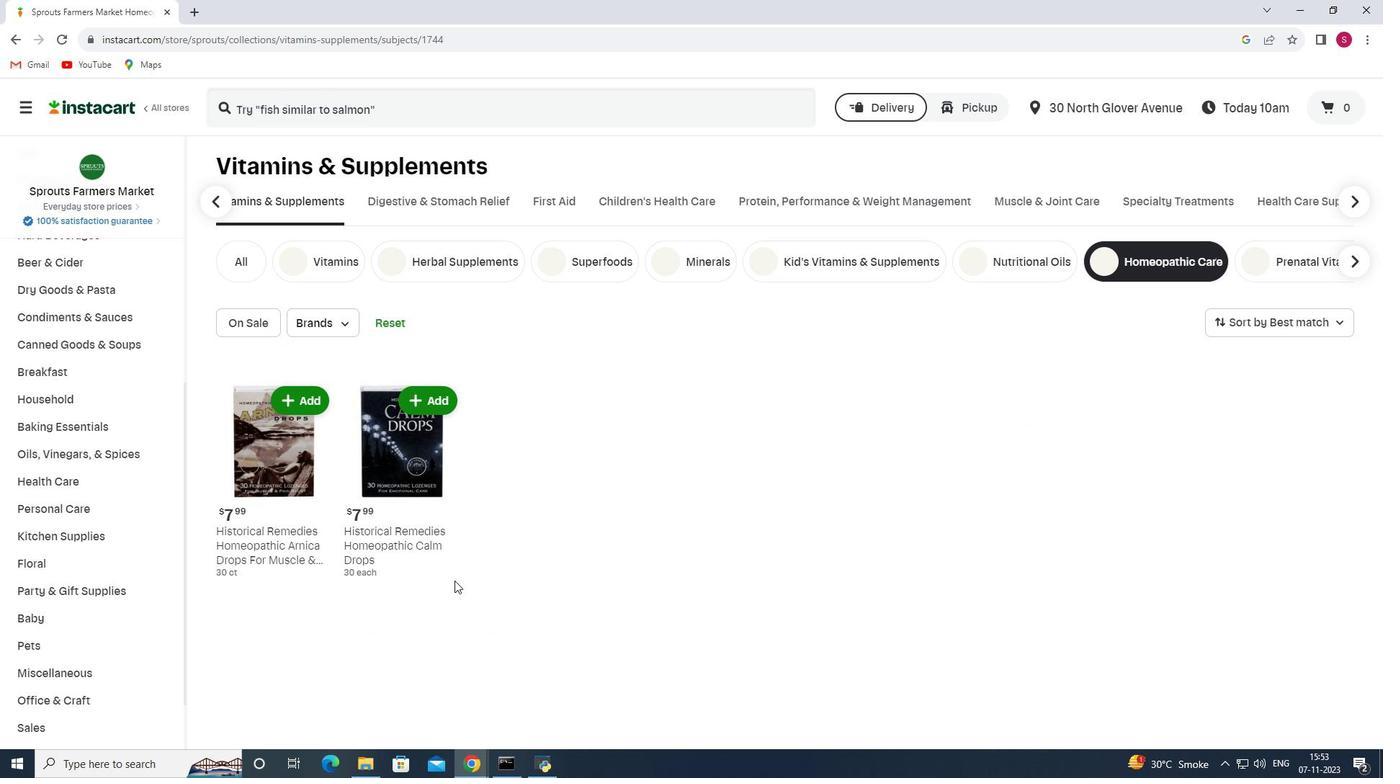 
